 Task: Open Card Public Speaking Event Performance Review in Board Diversity and Inclusion Employee Resource Group Recruitment and Onboarding Program Development and Execution to Workspace Influencer Marketing Agencies. and add a team member Softage.2@softage.net, a label Blue, a checklist Event Planning, an attachment from Trello, a color Blue and finally, add a card description 'Research and develop new product feature prioritization process' and a comment 'This task presents an opportunity to demonstrate our analytical and critical thinking skills, assessing information and making informed decisions.'. Add a start date 'Jan 06, 1900' with a due date 'Jan 13, 1900'
Action: Mouse moved to (38, 285)
Screenshot: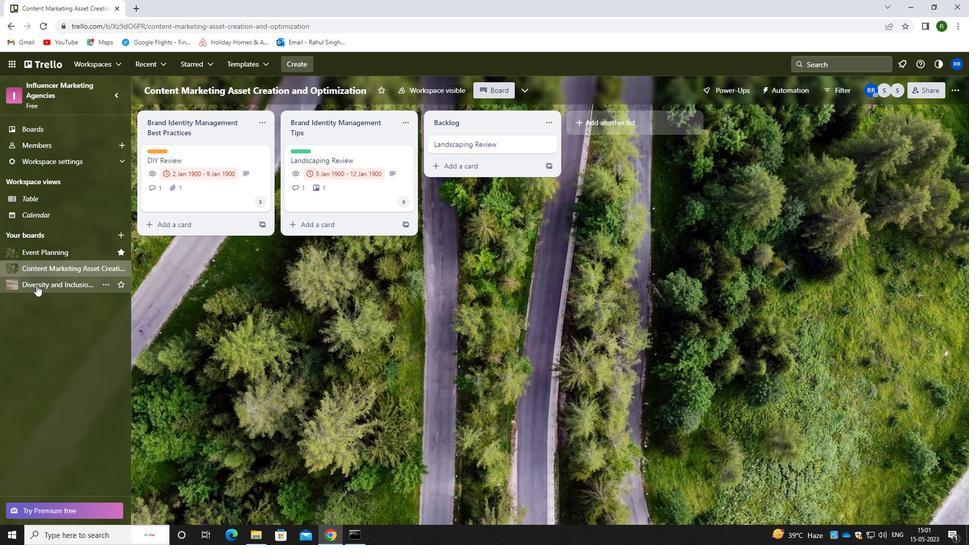 
Action: Mouse pressed left at (38, 285)
Screenshot: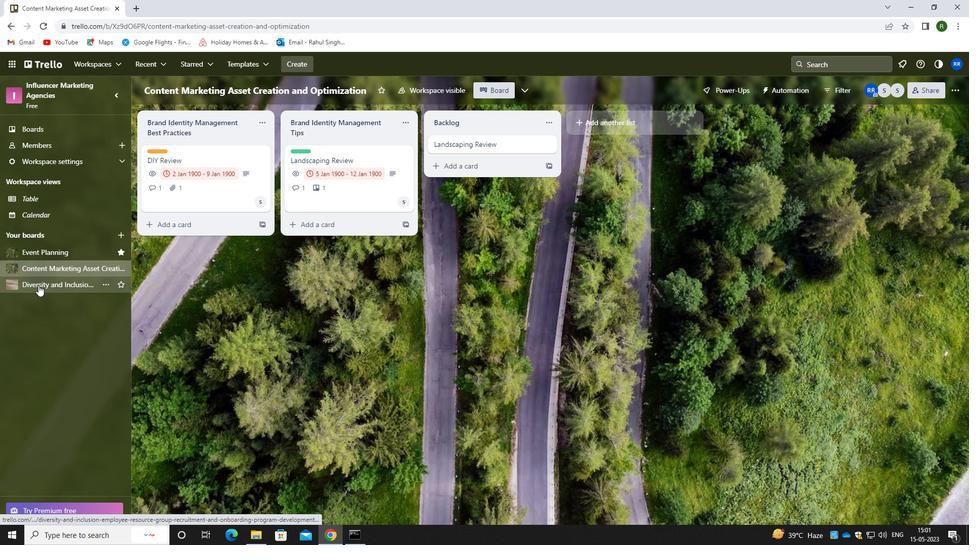 
Action: Mouse moved to (404, 154)
Screenshot: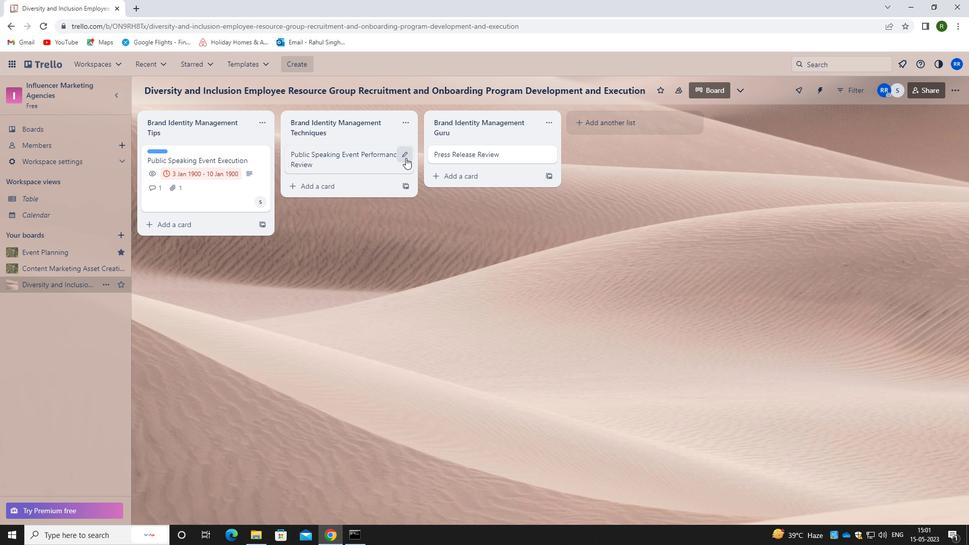 
Action: Mouse pressed left at (404, 154)
Screenshot: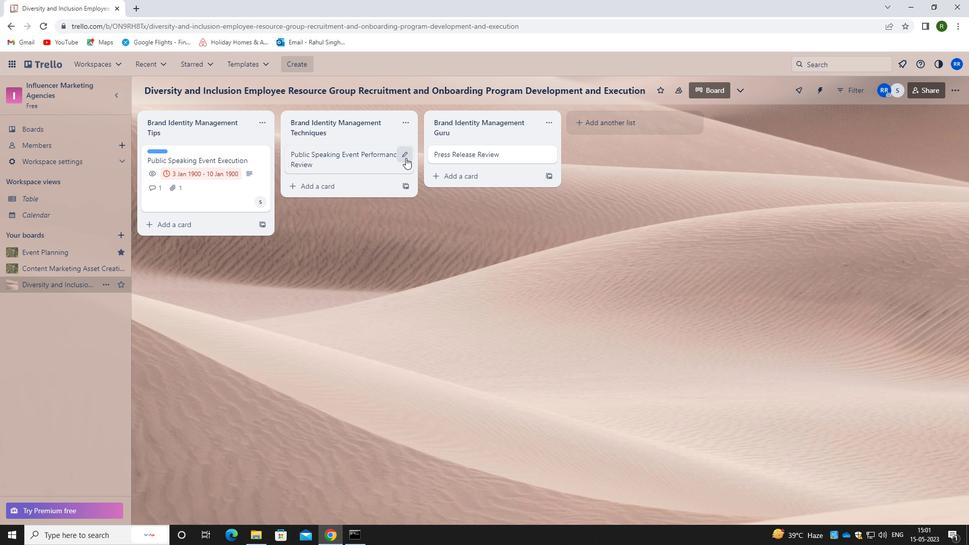 
Action: Mouse moved to (460, 153)
Screenshot: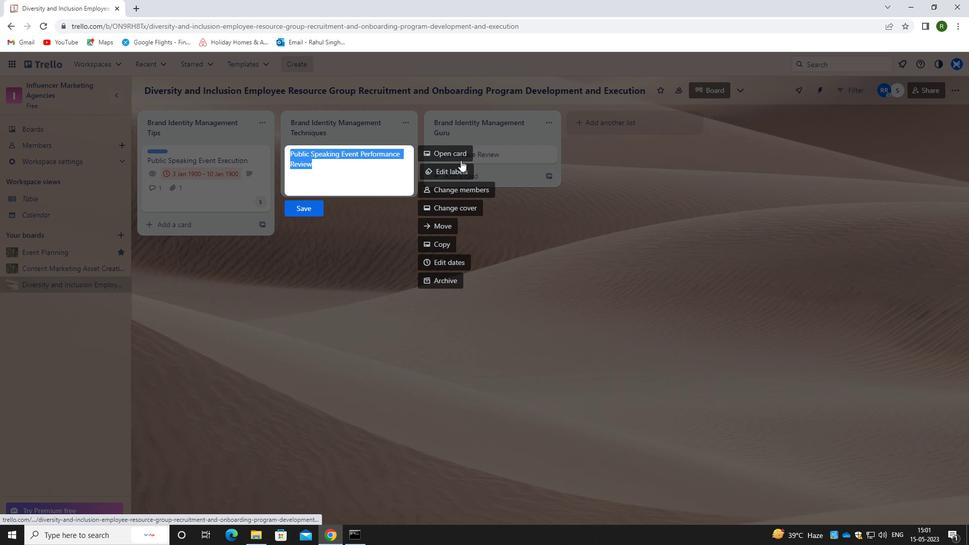 
Action: Mouse pressed left at (460, 153)
Screenshot: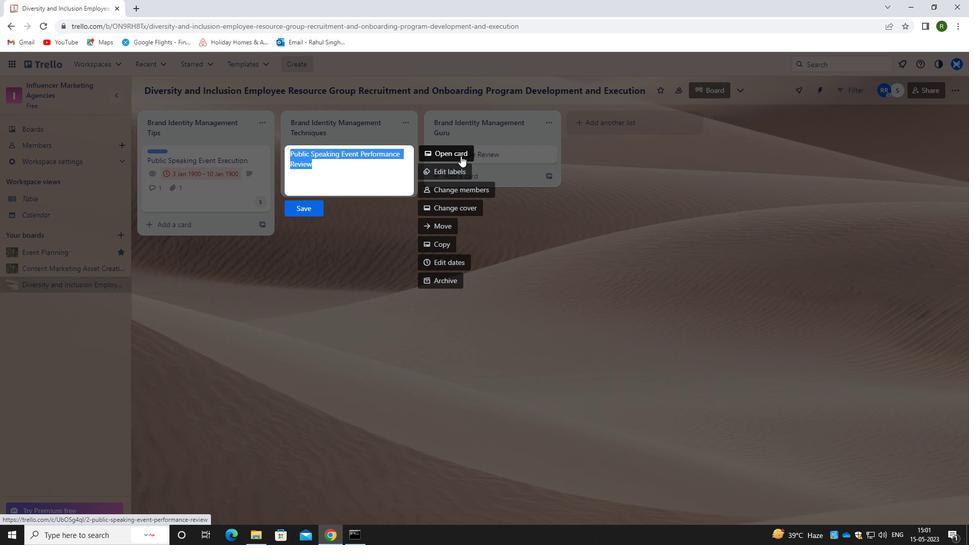 
Action: Mouse moved to (597, 177)
Screenshot: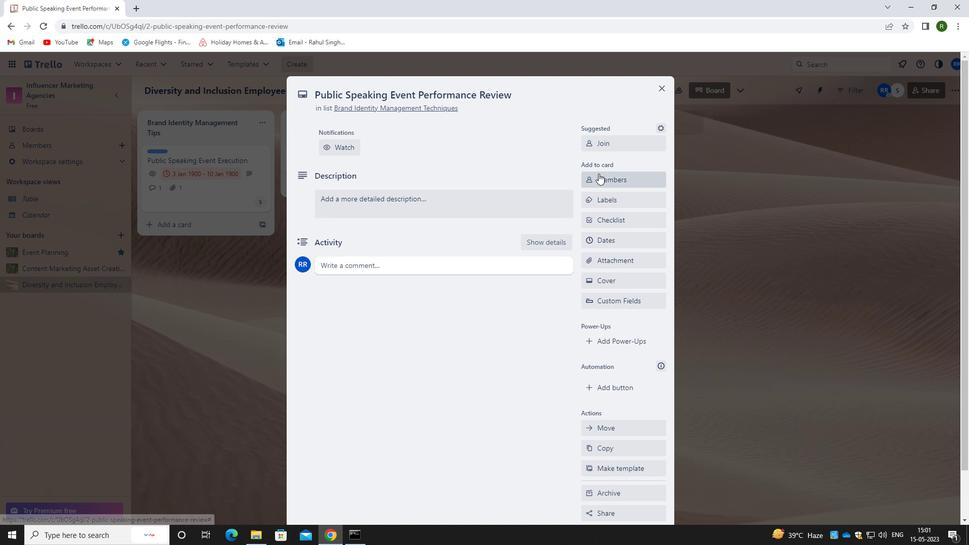 
Action: Mouse pressed left at (597, 177)
Screenshot: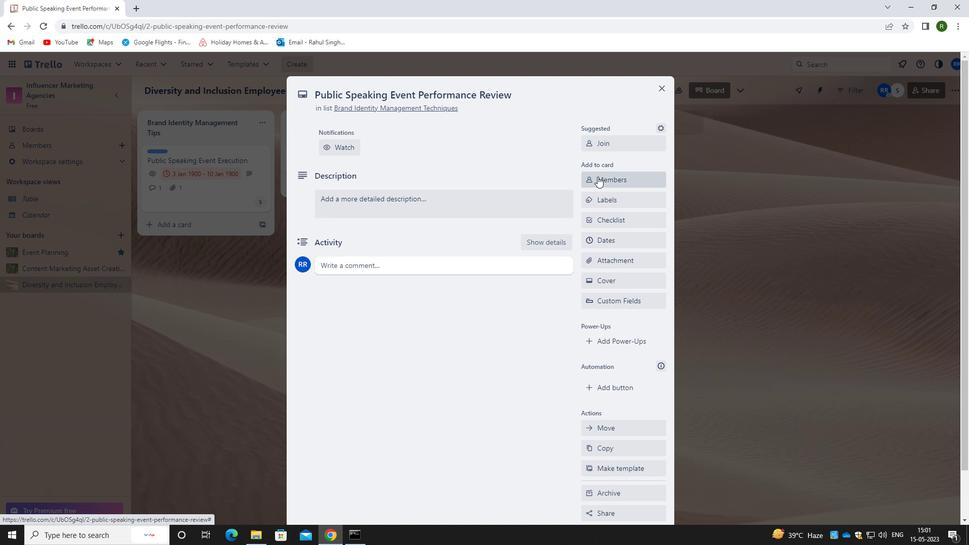 
Action: Mouse moved to (598, 190)
Screenshot: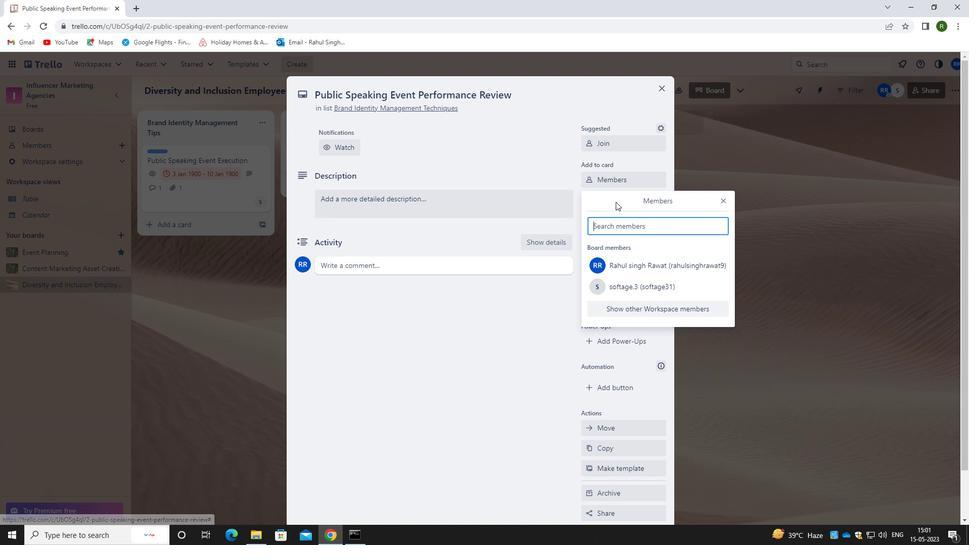 
Action: Key pressed <Key.caps_lock>s<Key.caps_lock>oftage.2<Key.shift>@SOFTAGE,<Key.backspace>.MET<Key.backspace><Key.backspace><Key.backspace>NET
Screenshot: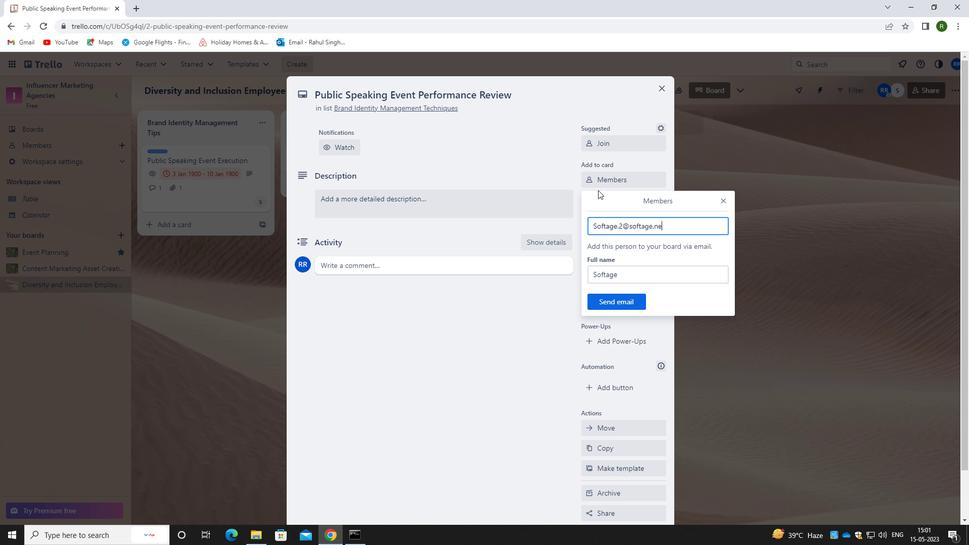 
Action: Mouse moved to (623, 298)
Screenshot: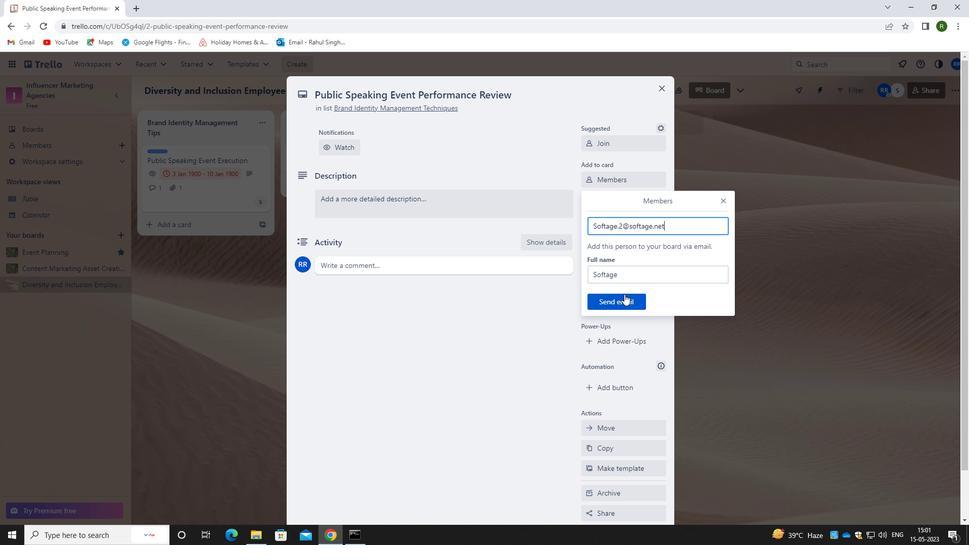 
Action: Mouse pressed left at (623, 298)
Screenshot: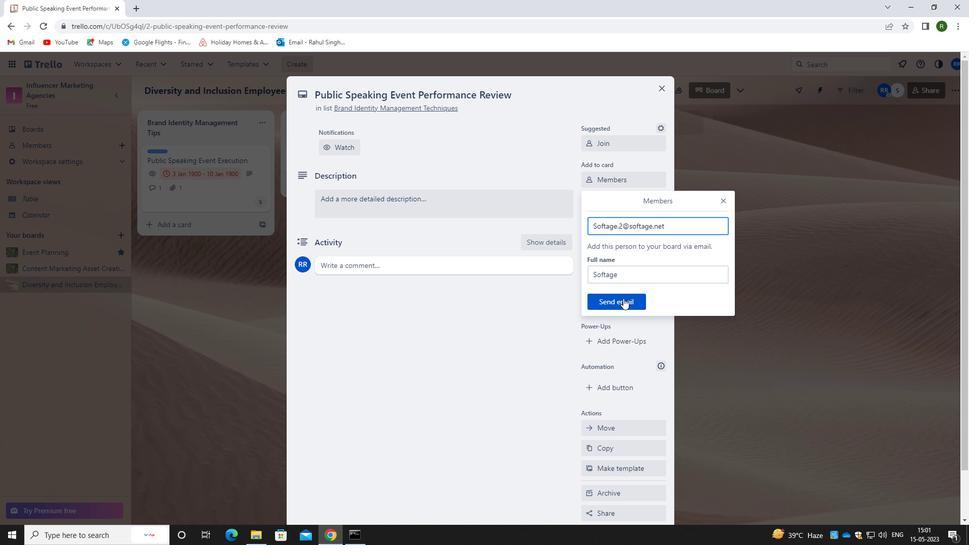 
Action: Mouse moved to (604, 200)
Screenshot: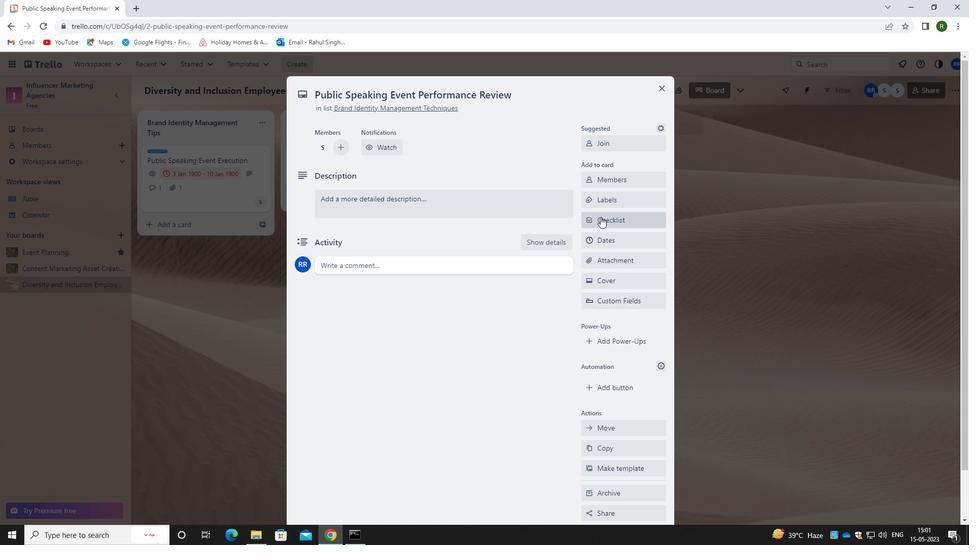 
Action: Mouse pressed left at (604, 200)
Screenshot: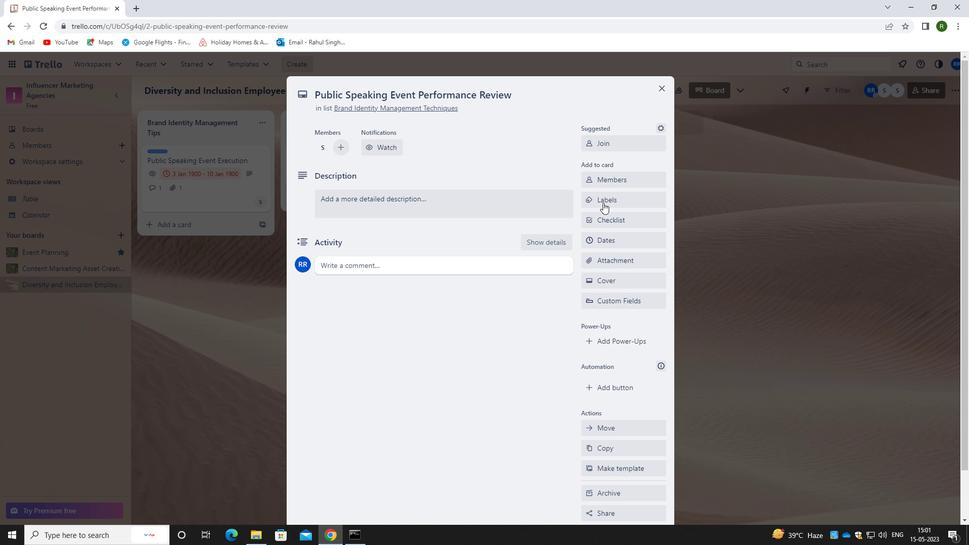 
Action: Mouse moved to (628, 242)
Screenshot: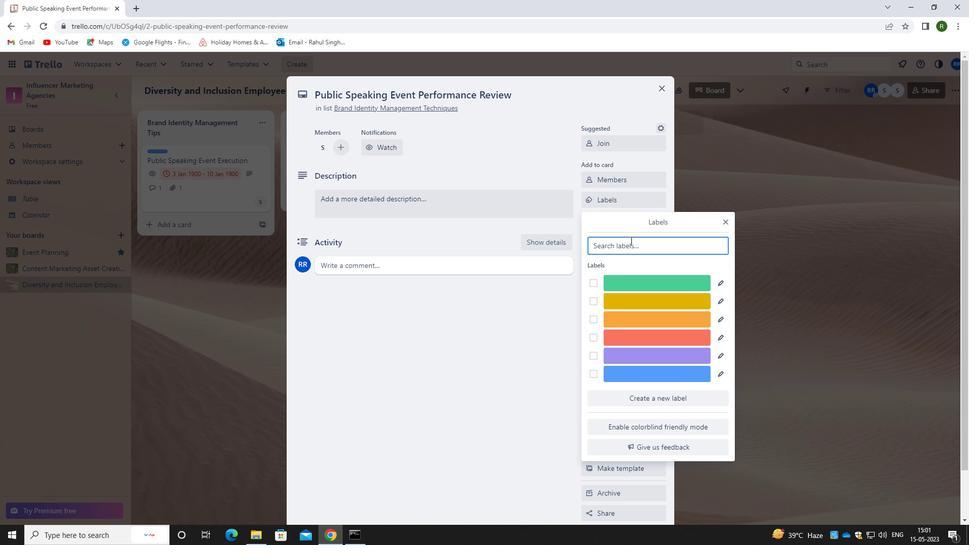 
Action: Key pressed BLUE
Screenshot: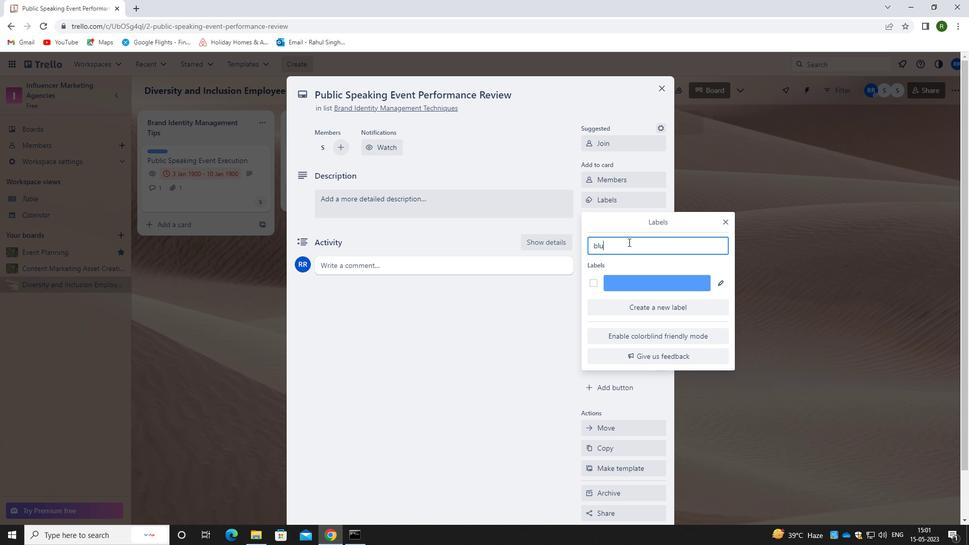 
Action: Mouse moved to (593, 282)
Screenshot: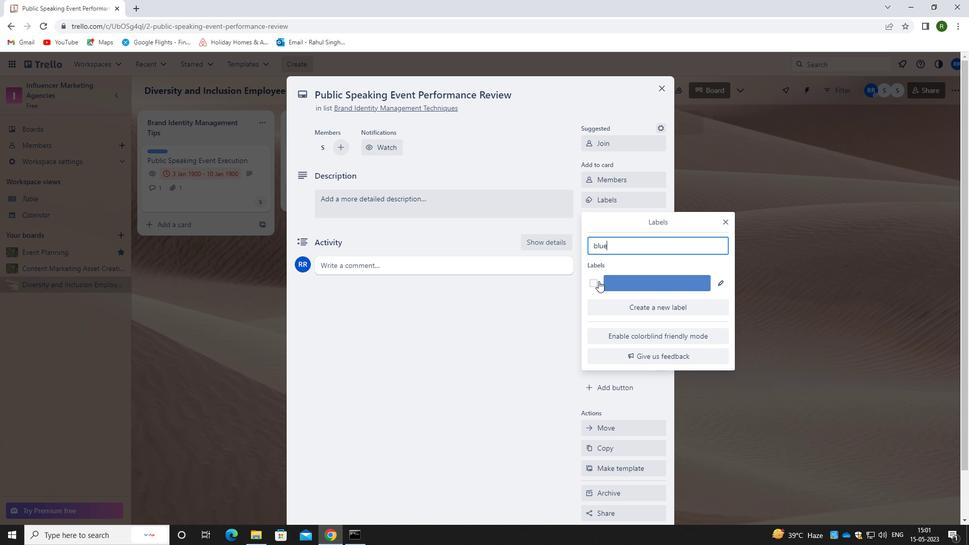 
Action: Mouse pressed left at (593, 282)
Screenshot: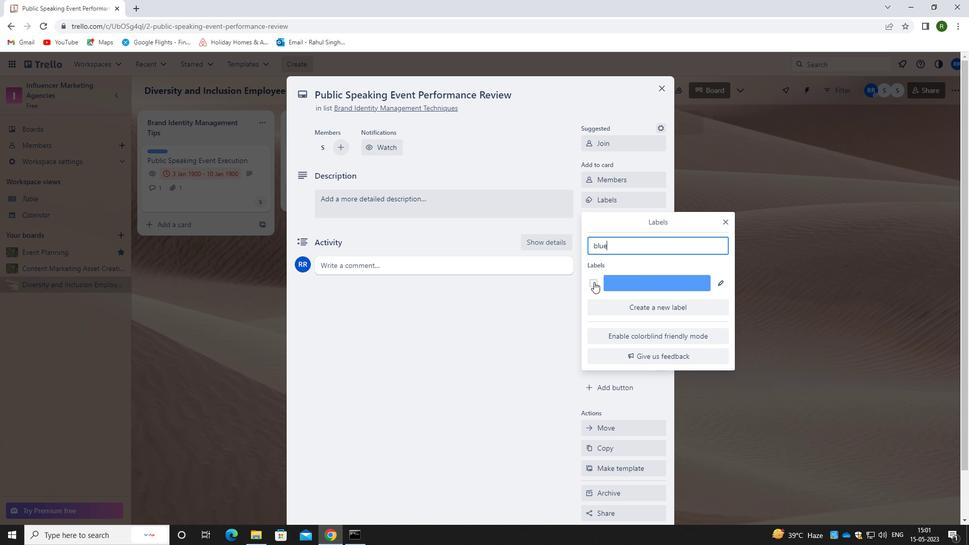 
Action: Mouse moved to (558, 307)
Screenshot: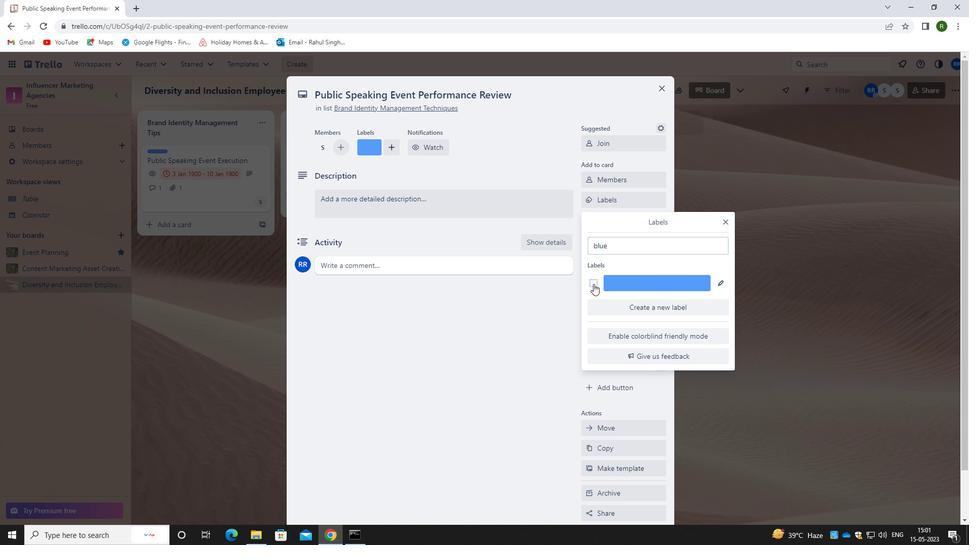 
Action: Mouse pressed left at (558, 307)
Screenshot: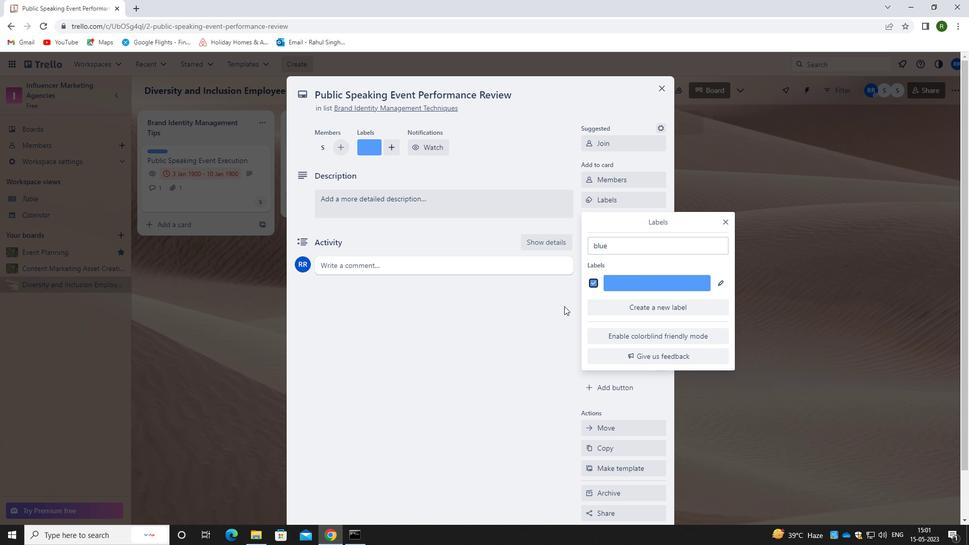 
Action: Mouse moved to (615, 224)
Screenshot: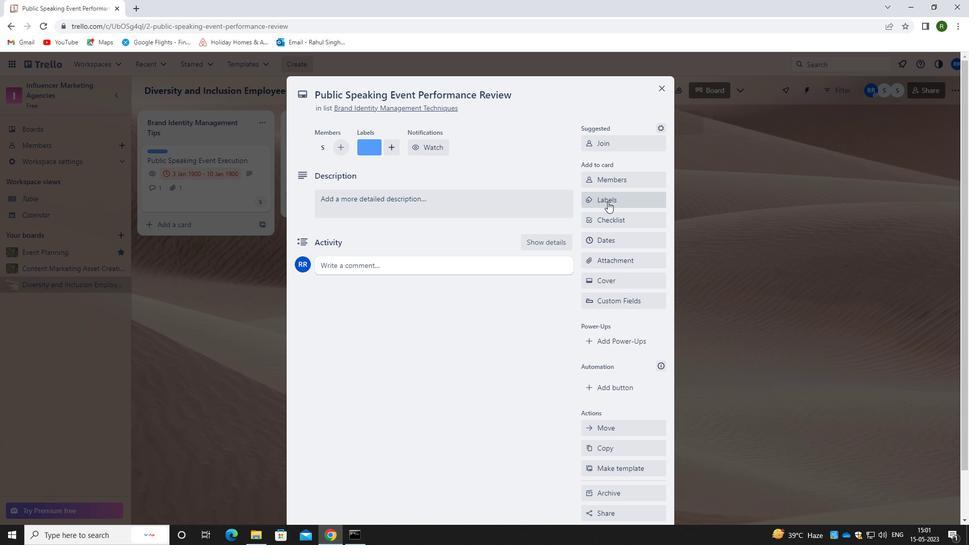 
Action: Mouse pressed left at (615, 224)
Screenshot: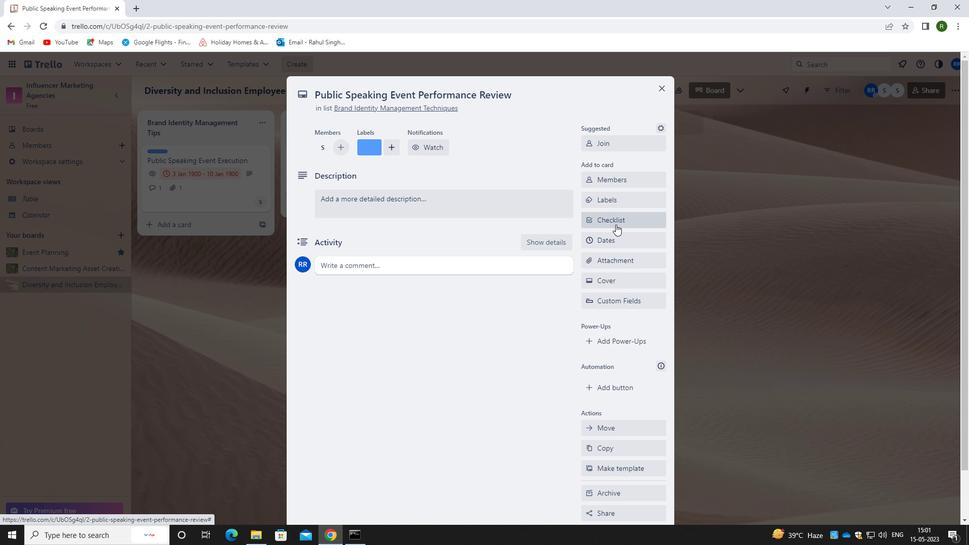 
Action: Key pressed <Key.shift><Key.shift><Key.shift>EVENT<Key.space><Key.shift><Key.shift><Key.shift><Key.shift><Key.shift>PLANNING
Screenshot: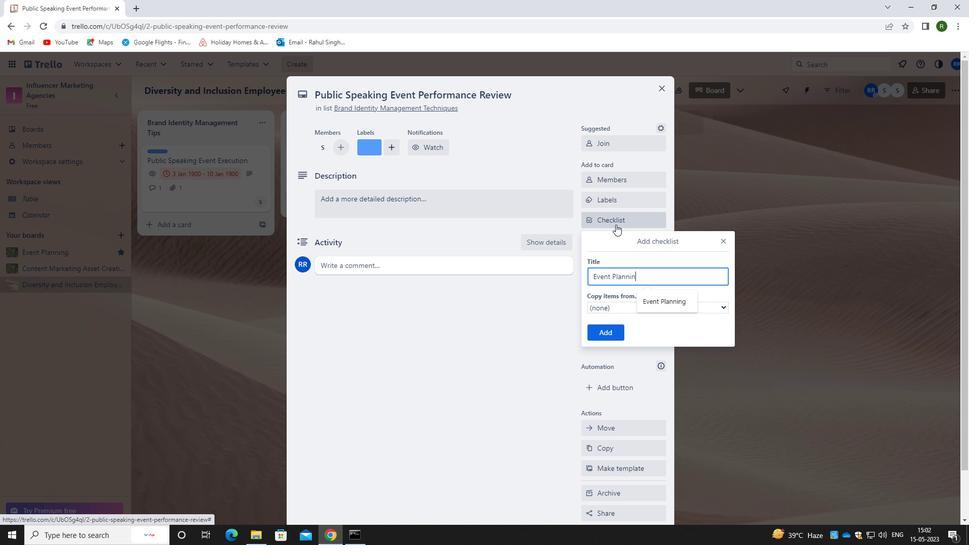 
Action: Mouse moved to (610, 335)
Screenshot: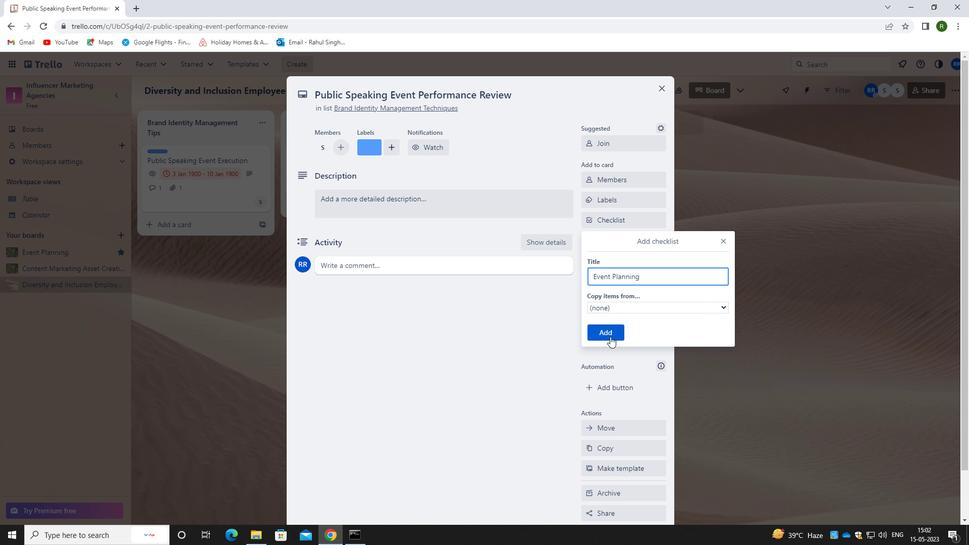 
Action: Mouse pressed left at (610, 335)
Screenshot: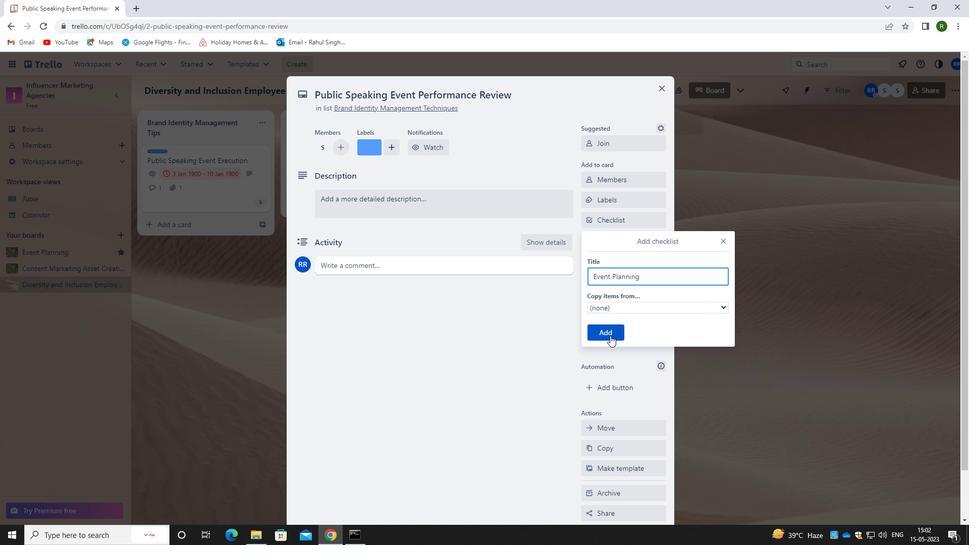
Action: Mouse moved to (620, 261)
Screenshot: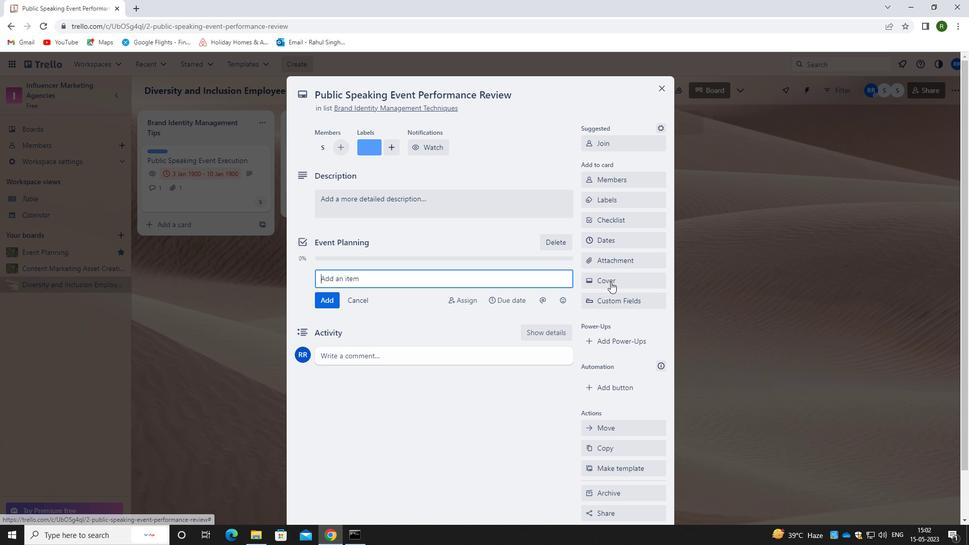
Action: Mouse pressed left at (620, 261)
Screenshot: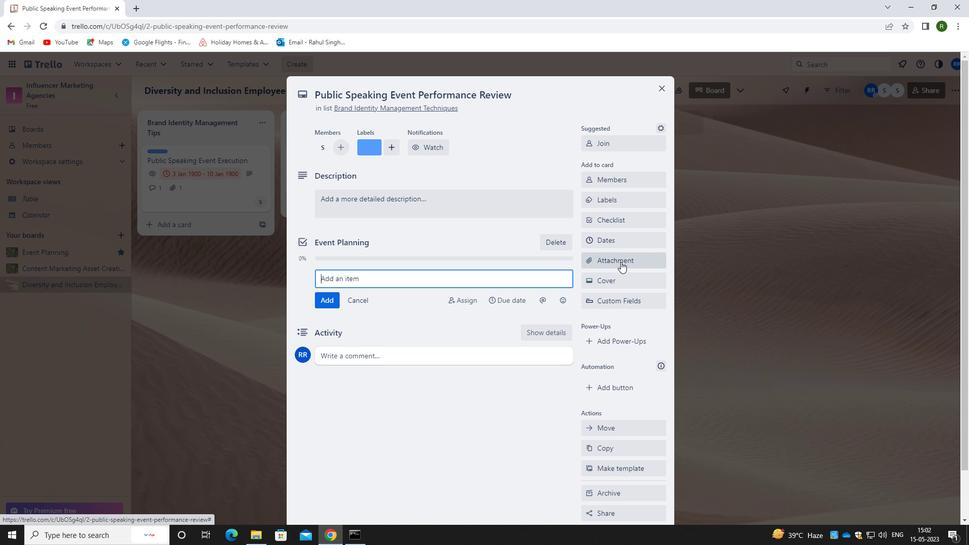 
Action: Mouse moved to (607, 322)
Screenshot: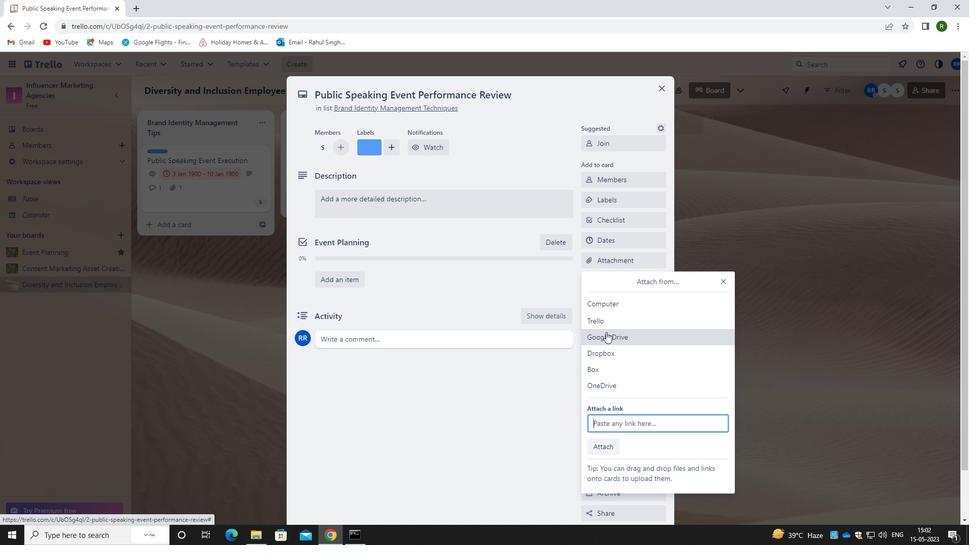 
Action: Mouse pressed left at (607, 322)
Screenshot: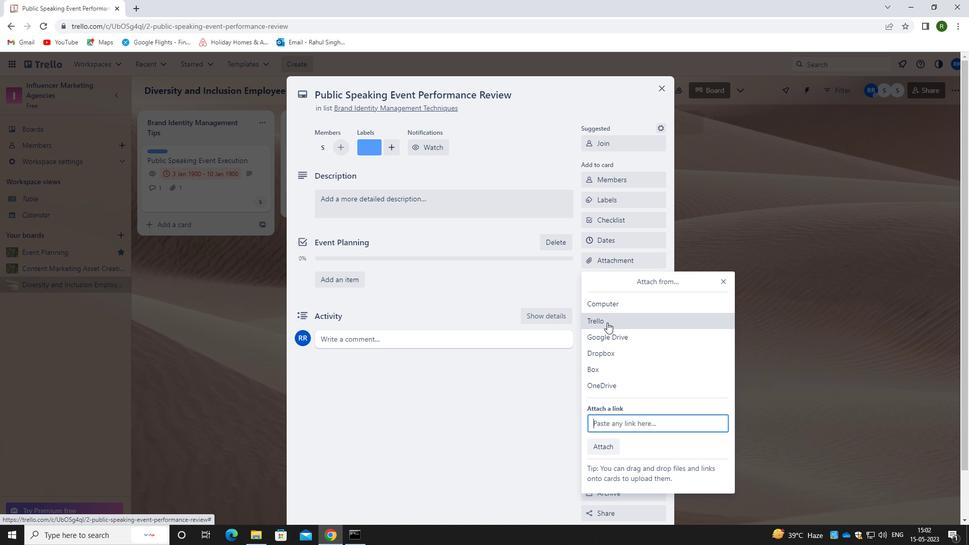 
Action: Mouse moved to (627, 326)
Screenshot: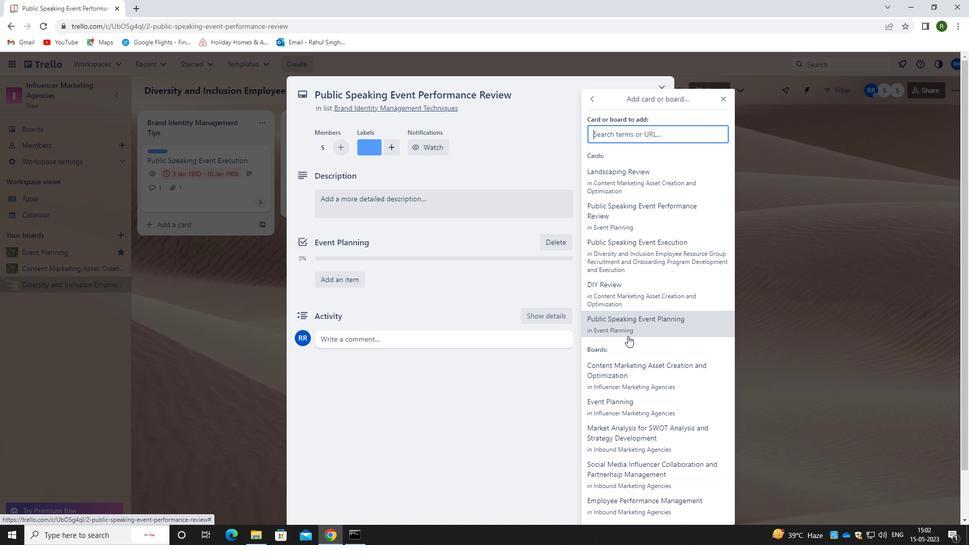 
Action: Mouse pressed left at (627, 326)
Screenshot: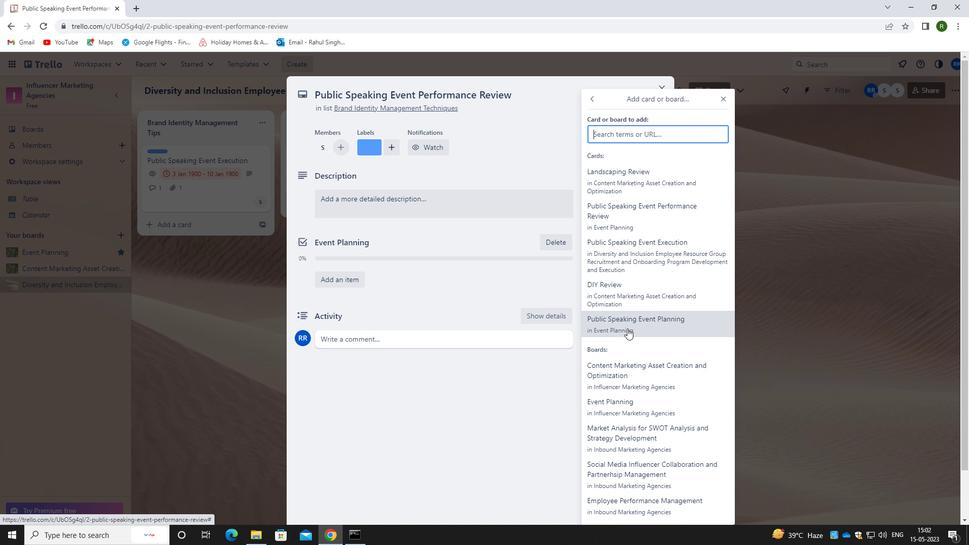 
Action: Mouse moved to (405, 209)
Screenshot: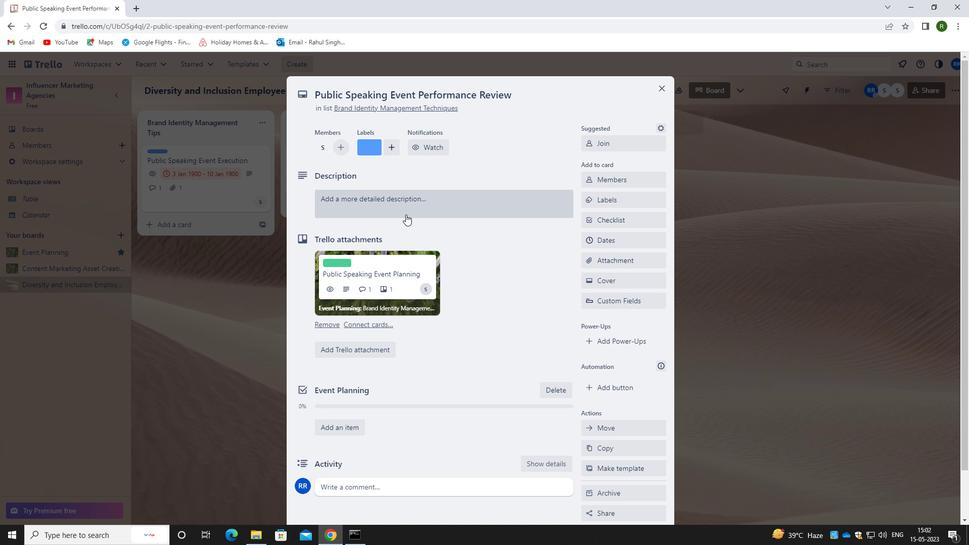 
Action: Mouse pressed left at (405, 209)
Screenshot: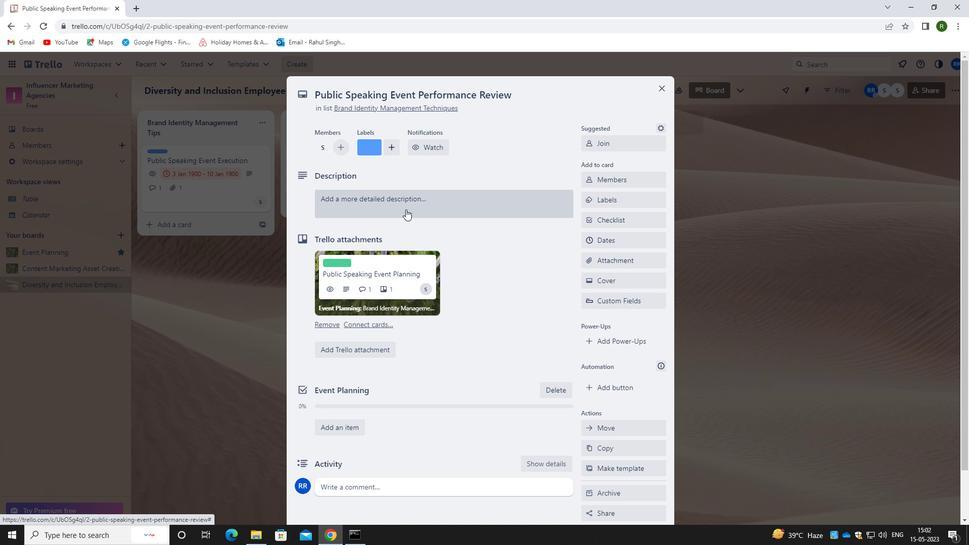 
Action: Mouse moved to (411, 251)
Screenshot: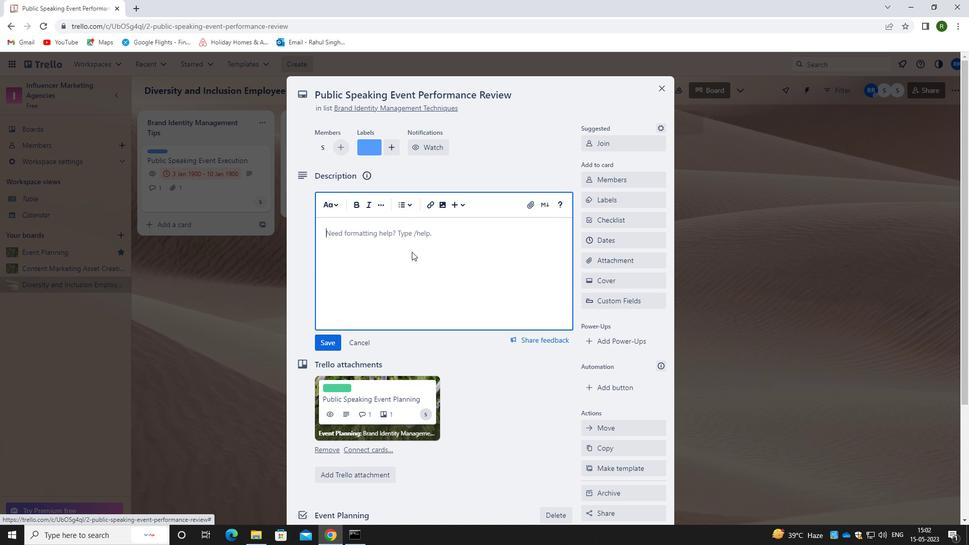 
Action: Mouse pressed left at (411, 251)
Screenshot: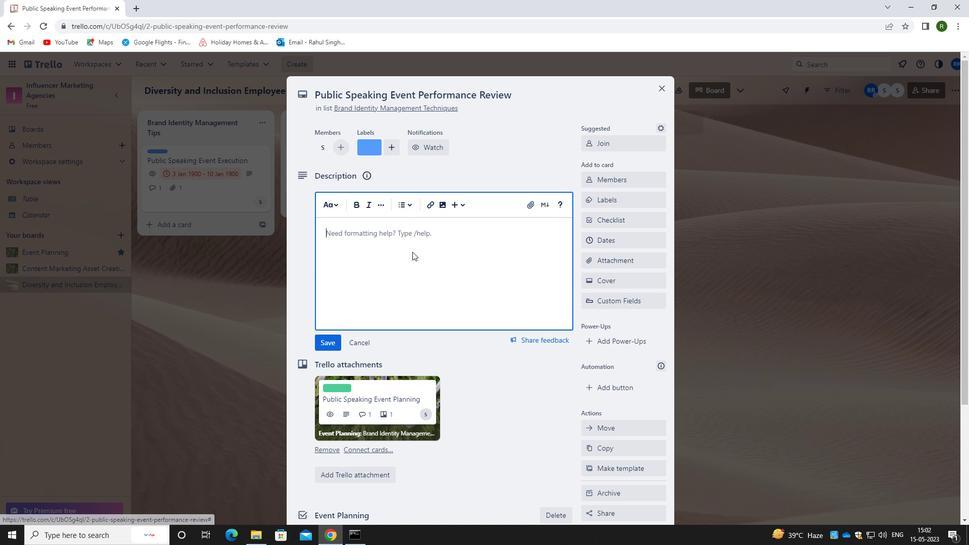 
Action: Key pressed <Key.caps_lock>R<Key.caps_lock>ESEARCH<Key.space>AND<Key.space>DEVELP<Key.backspace>OP<Key.space>NEW<Key.space>PRODUCT<Key.space>FEATURE<Key.space>PRIOU<Key.backspace><Key.backspace>ORITIZATION<Key.space>PROCESS.
Screenshot: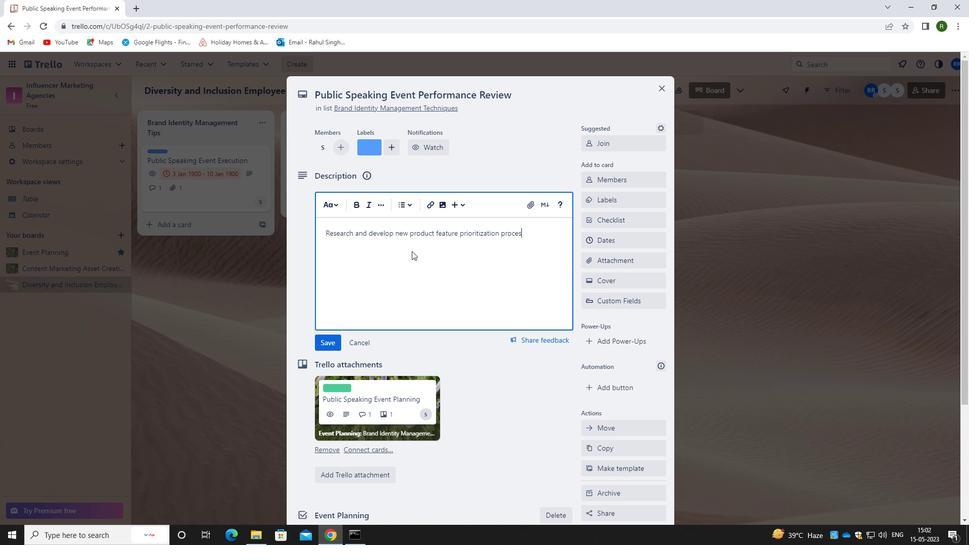 
Action: Mouse moved to (326, 343)
Screenshot: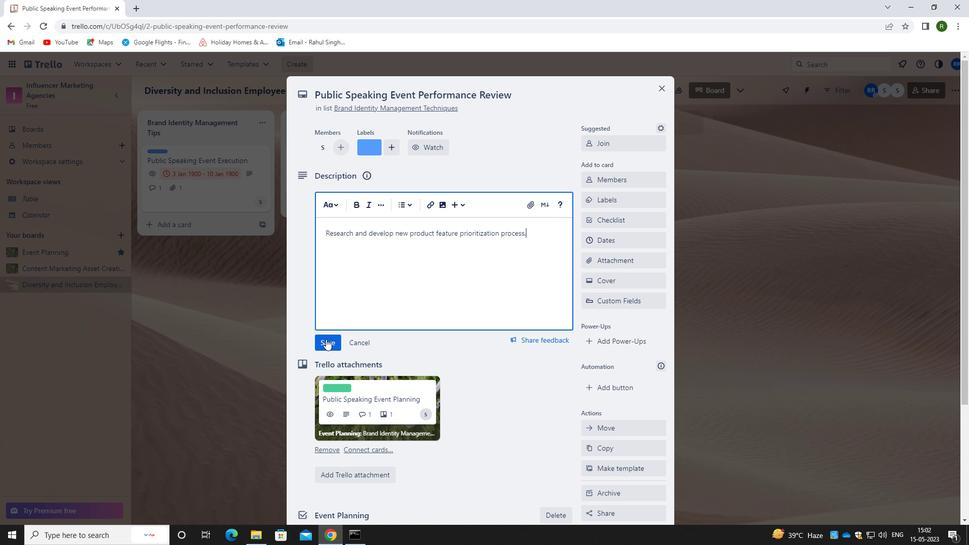
Action: Mouse pressed left at (326, 343)
Screenshot: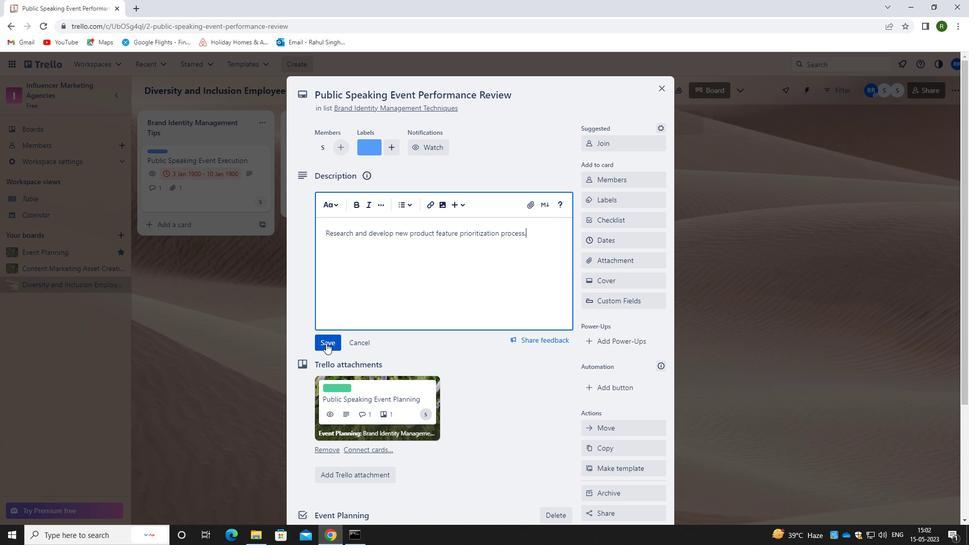
Action: Mouse moved to (378, 318)
Screenshot: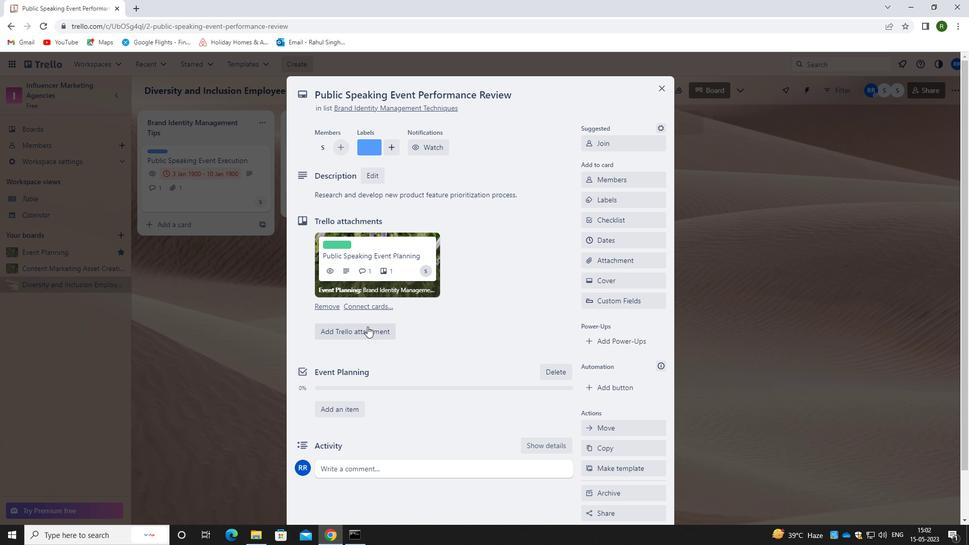 
Action: Mouse scrolled (378, 318) with delta (0, 0)
Screenshot: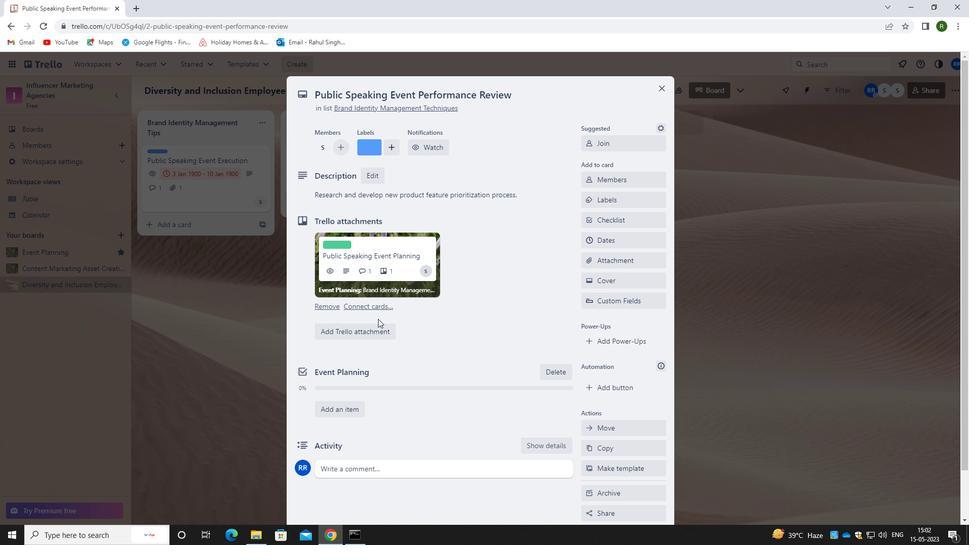 
Action: Mouse scrolled (378, 318) with delta (0, 0)
Screenshot: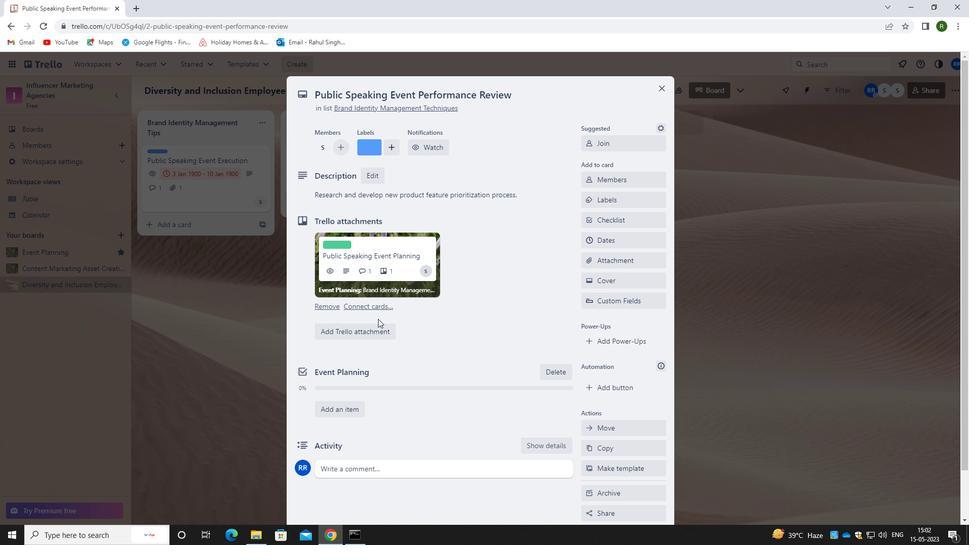 
Action: Mouse moved to (365, 410)
Screenshot: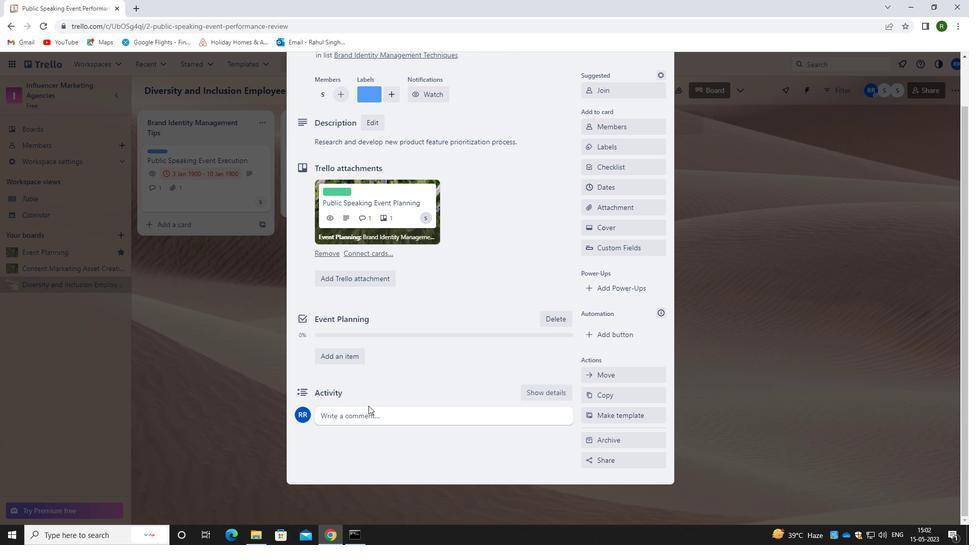 
Action: Mouse pressed left at (365, 410)
Screenshot: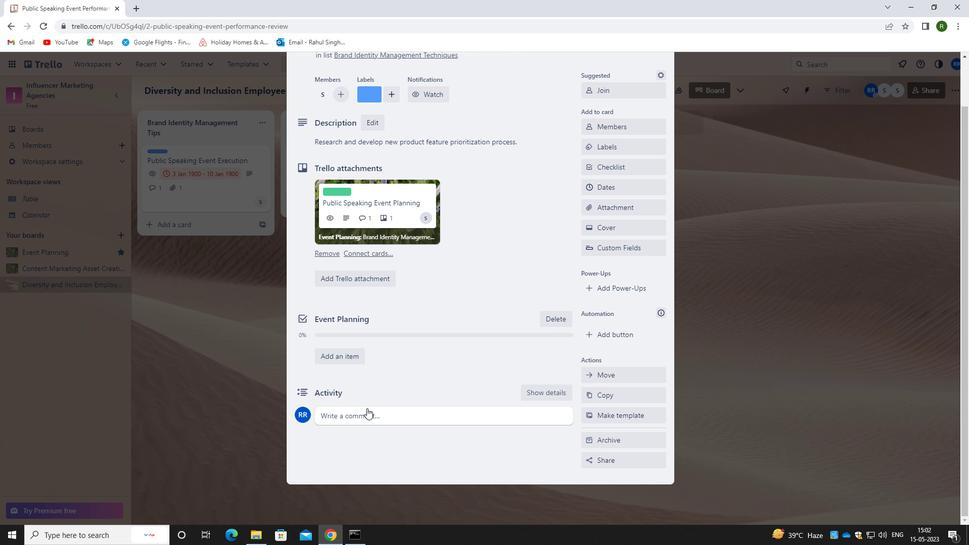 
Action: Mouse moved to (358, 444)
Screenshot: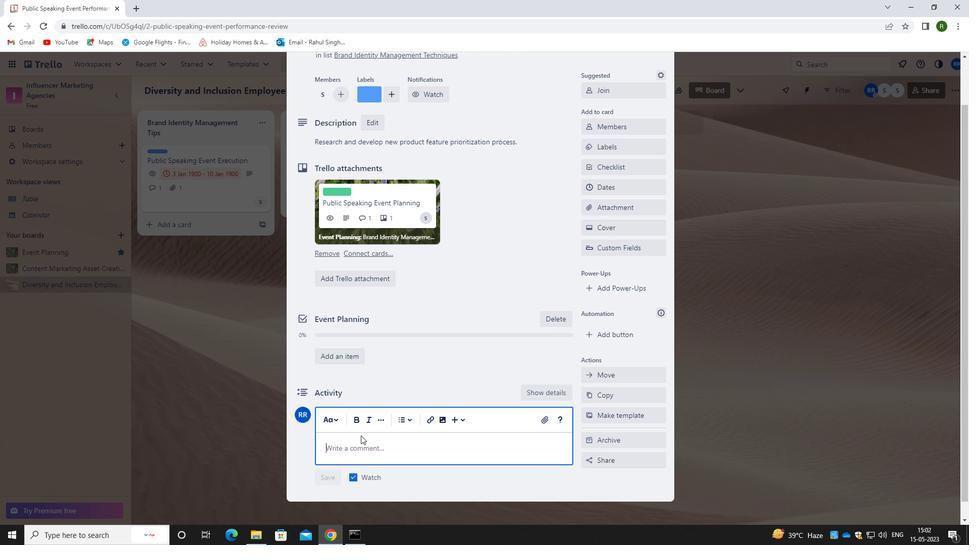 
Action: Mouse pressed left at (358, 444)
Screenshot: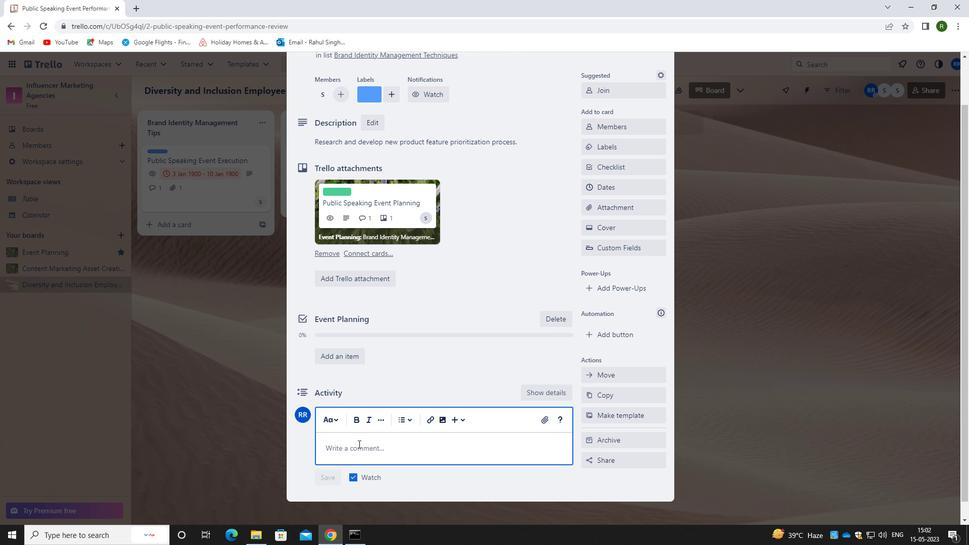 
Action: Key pressed <Key.caps_lock>T<Key.caps_lock>HIS<Key.space>TASK<Key.space>REQ<Key.backspace><Key.backspace><Key.backspace>PRESENTS<Key.space>AN<Key.space>OPPORTUNITY<Key.space>TO<Key.space>DEMI<Key.backspace>ONSTRATE<Key.space>OUR<Key.space>ANALYTICAL<Key.space>AND<Key.space>CRITICAL<Key.space>THINKING<Key.space>SKILLS,<Key.space>ASSESSING<Key.space>INFORMATION<Key.space>AND<Key.space>MAKING<Key.space>INFORMED<Key.space>DECISIONS.
Screenshot: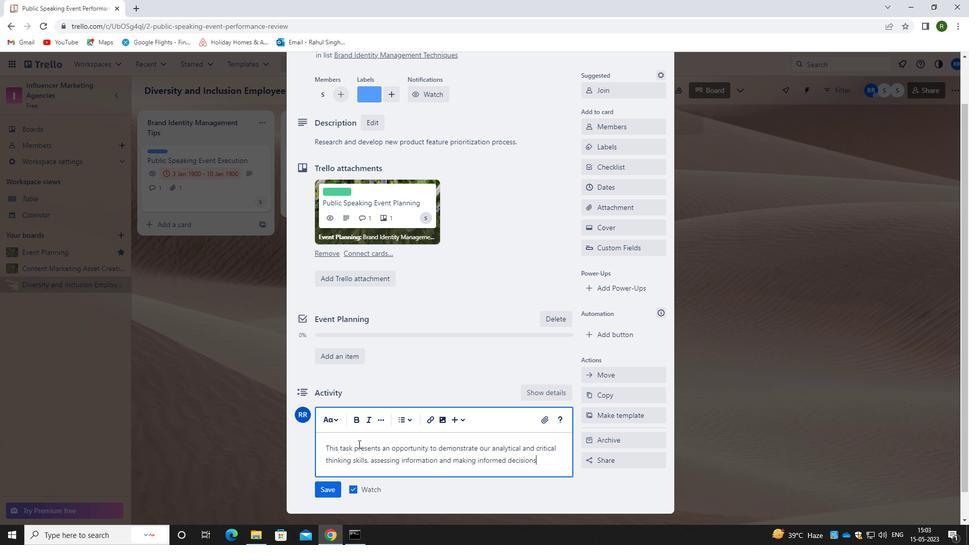 
Action: Mouse moved to (329, 496)
Screenshot: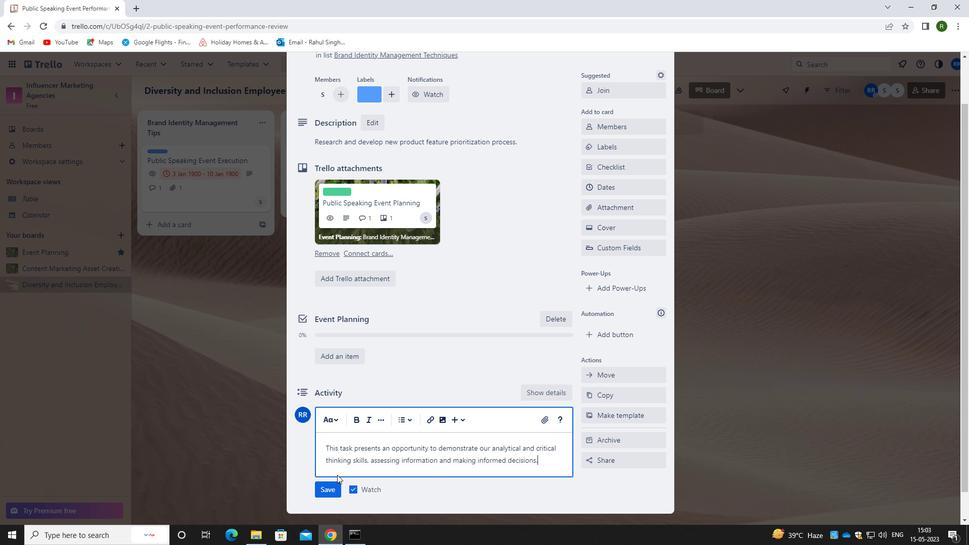 
Action: Mouse pressed left at (329, 496)
Screenshot: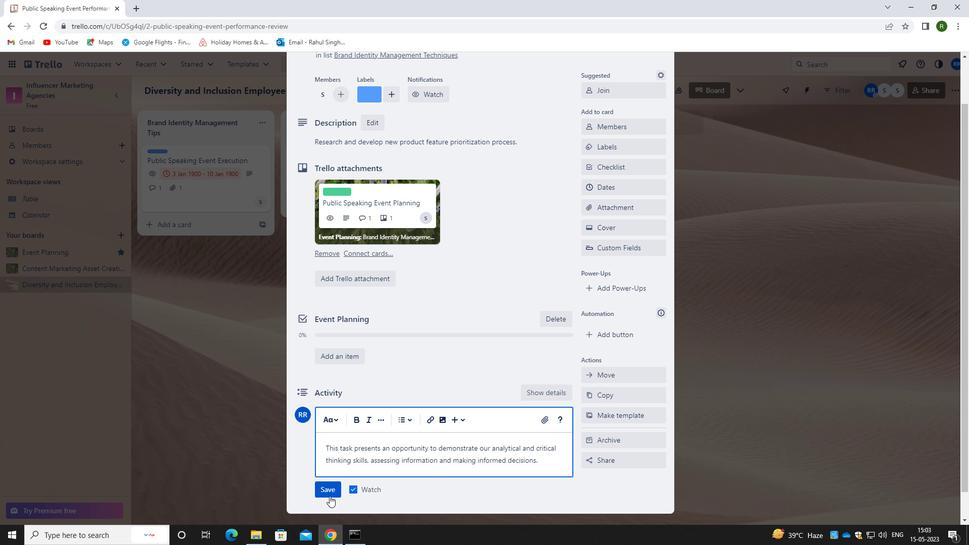 
Action: Mouse moved to (605, 191)
Screenshot: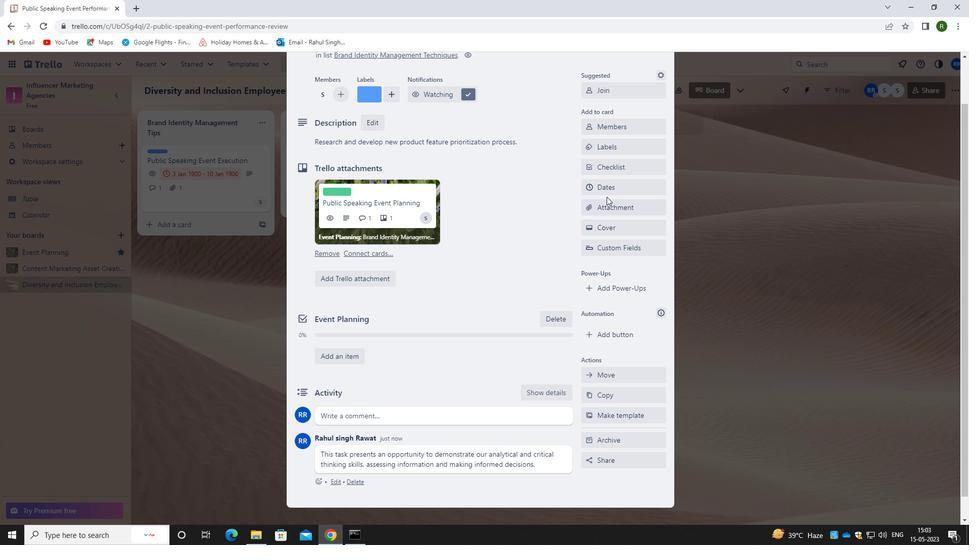 
Action: Mouse pressed left at (605, 191)
Screenshot: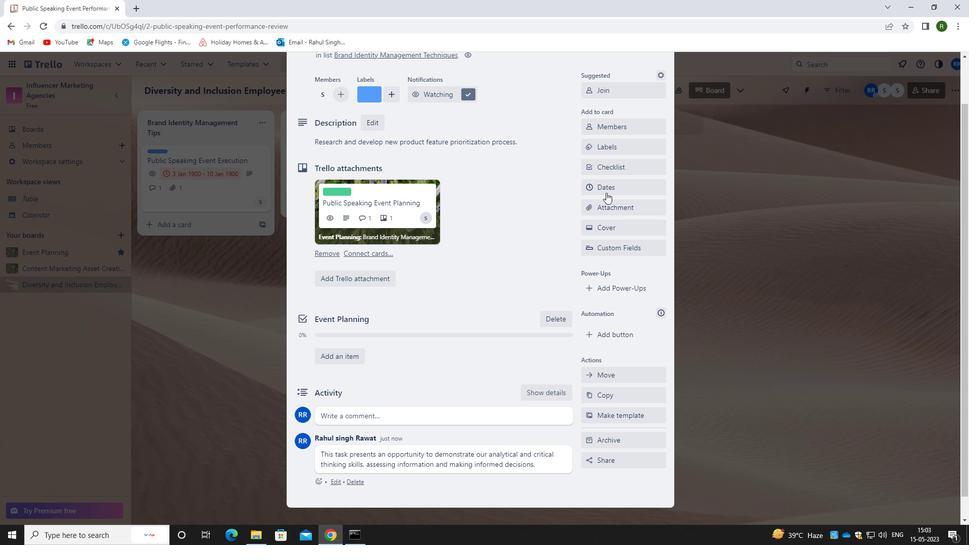 
Action: Mouse moved to (590, 272)
Screenshot: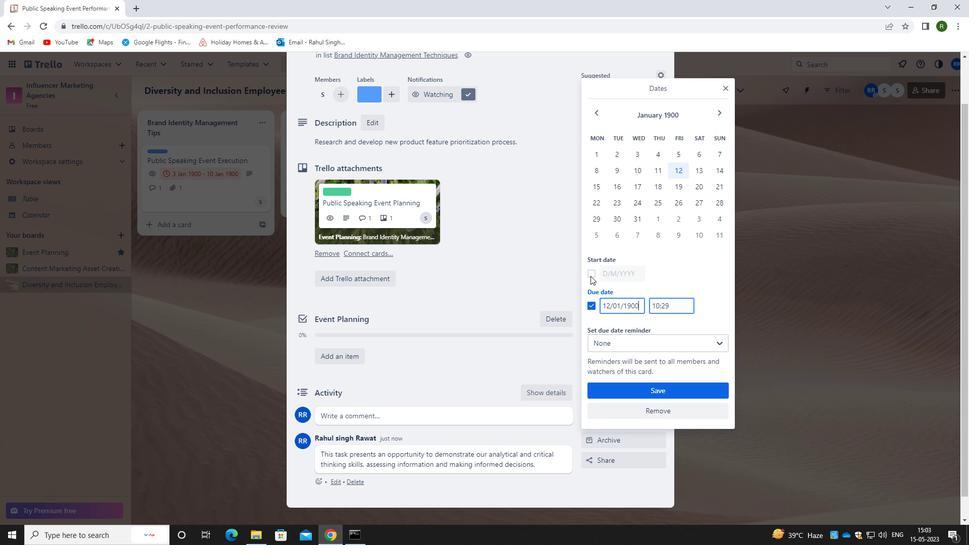 
Action: Mouse pressed left at (590, 272)
Screenshot: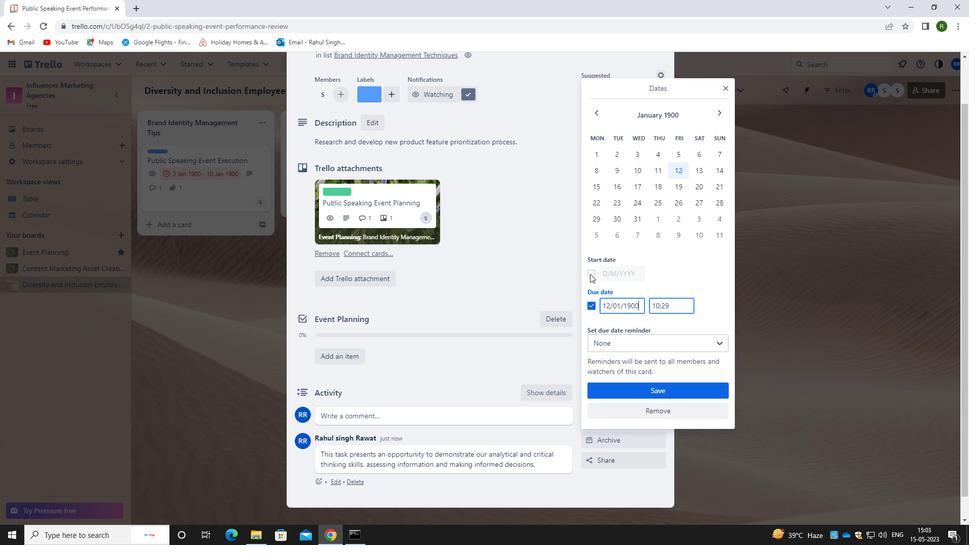 
Action: Mouse moved to (642, 271)
Screenshot: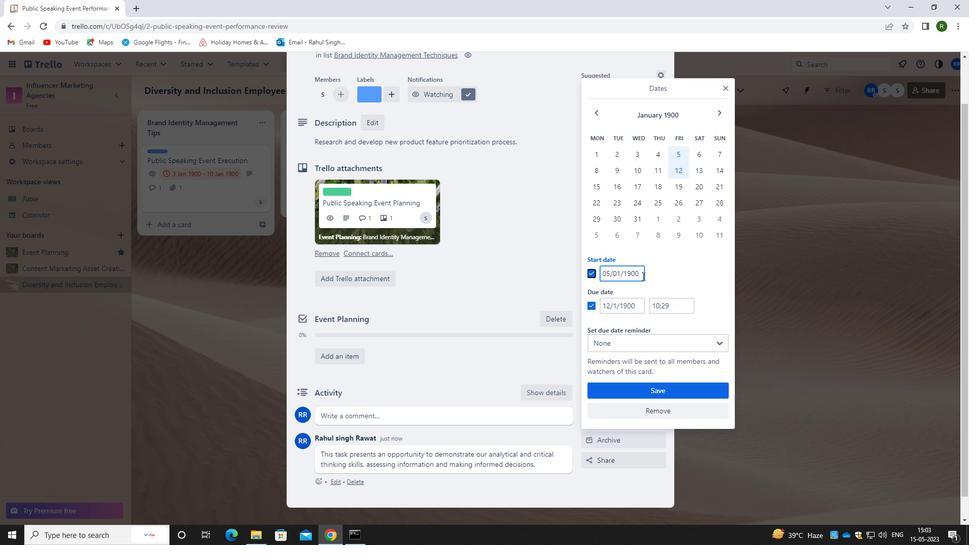 
Action: Mouse pressed left at (642, 271)
Screenshot: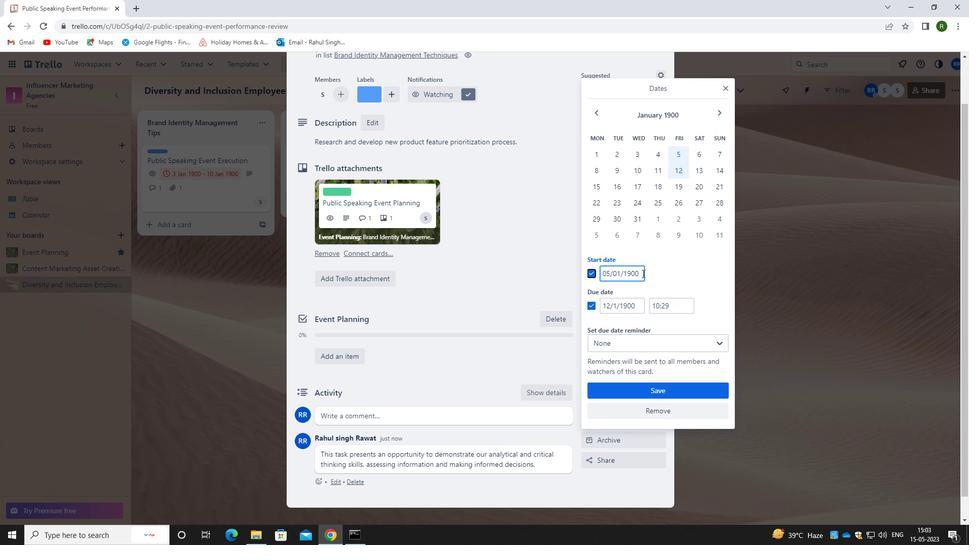 
Action: Mouse moved to (593, 277)
Screenshot: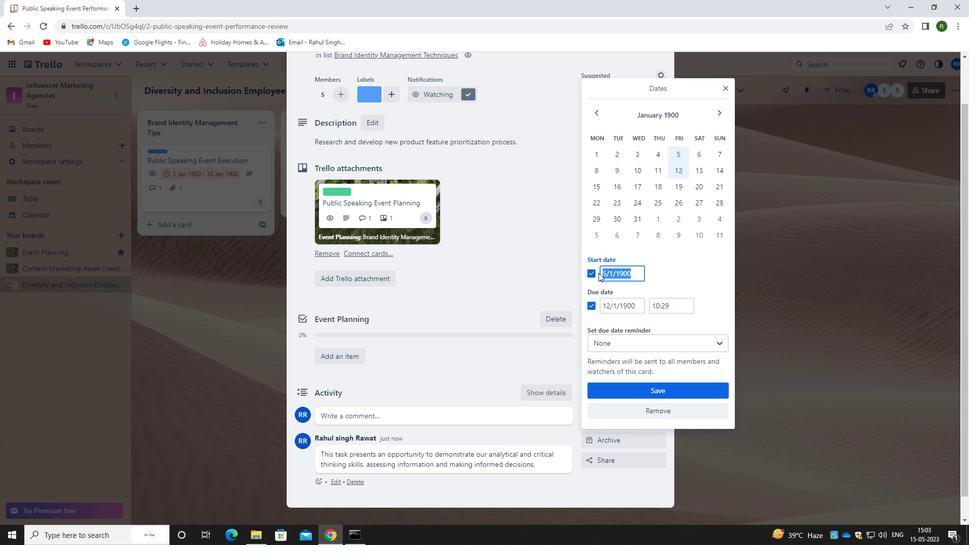 
Action: Key pressed 06/01/1900
Screenshot: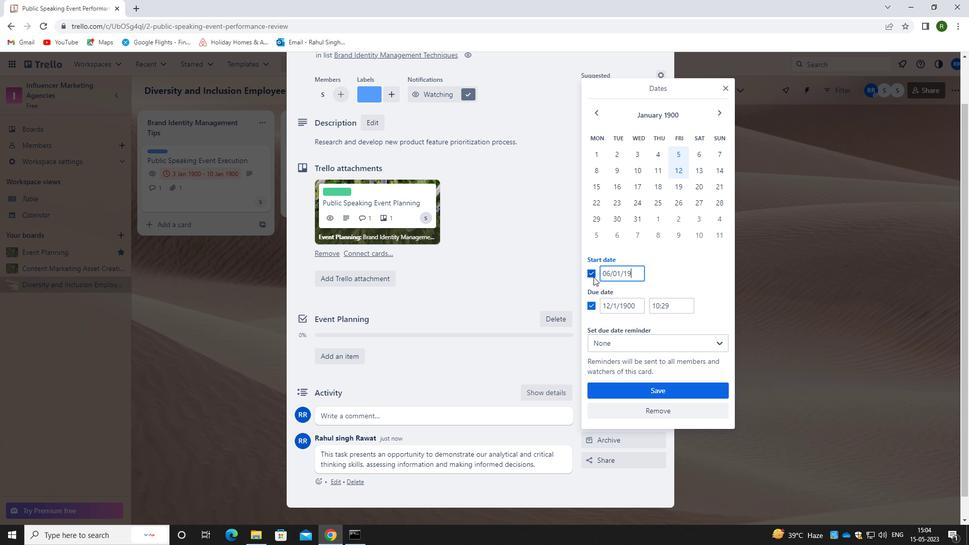 
Action: Mouse moved to (637, 305)
Screenshot: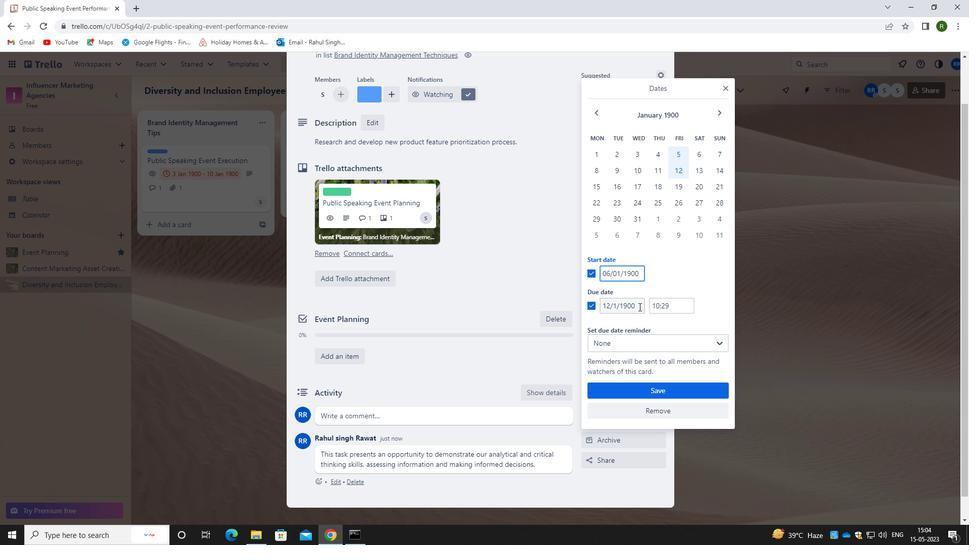 
Action: Mouse pressed left at (637, 305)
Screenshot: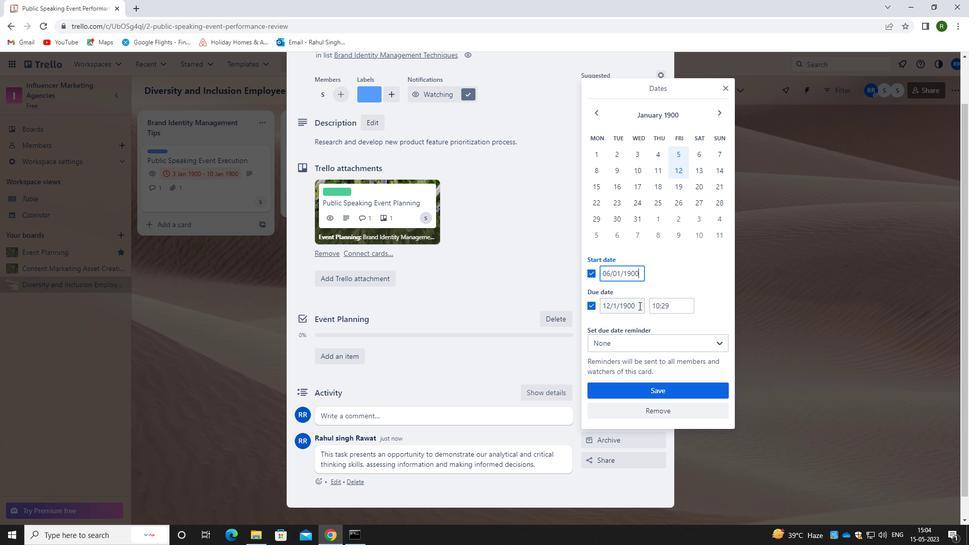 
Action: Mouse moved to (578, 321)
Screenshot: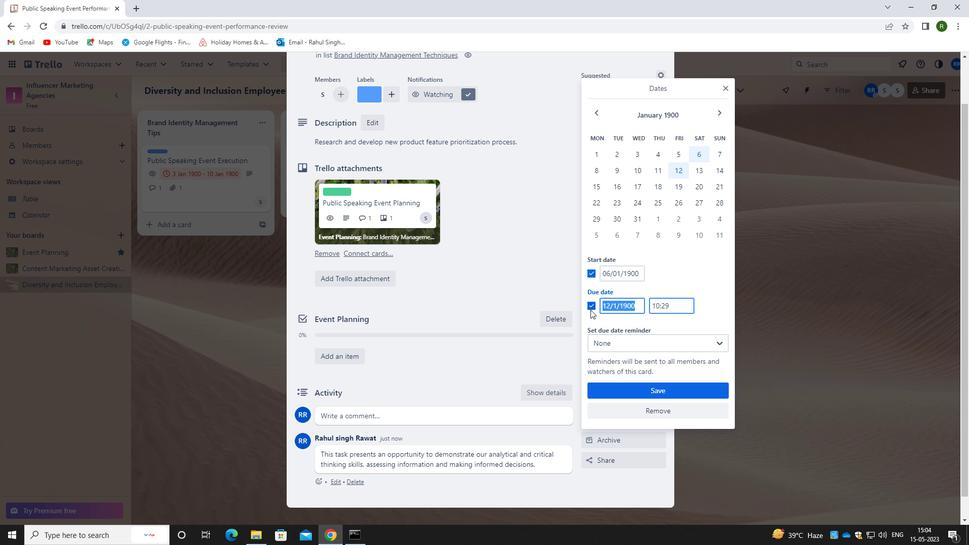 
Action: Key pressed 13/01/1900
Screenshot: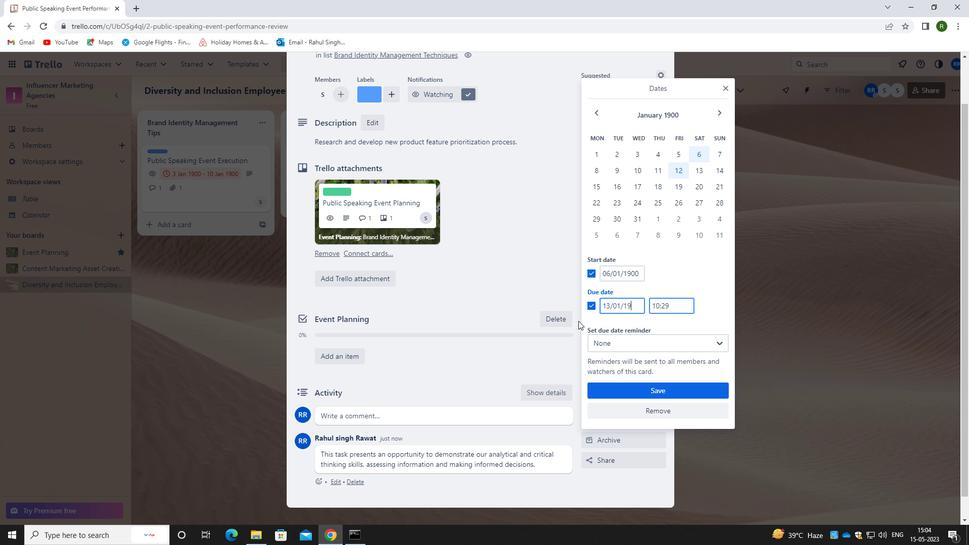
Action: Mouse moved to (633, 395)
Screenshot: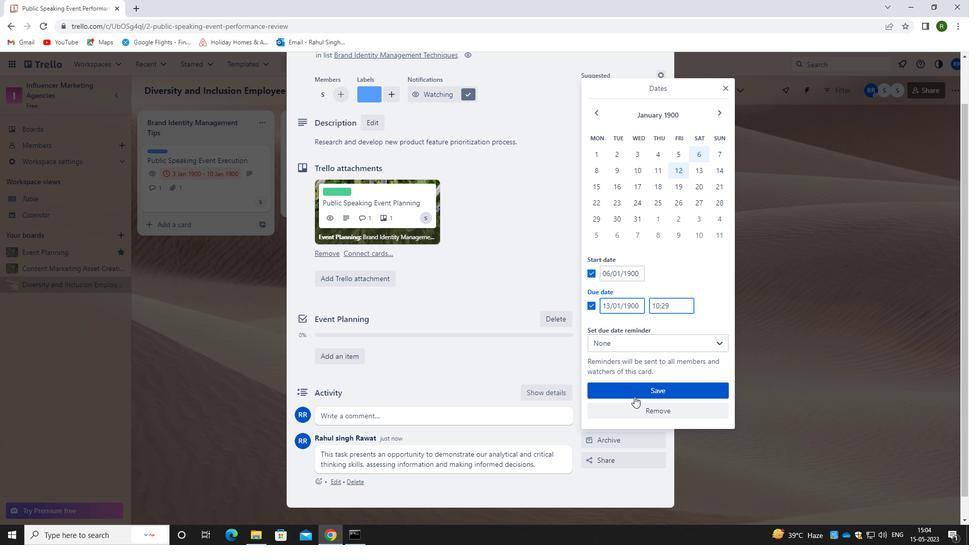 
Action: Mouse pressed left at (633, 395)
Screenshot: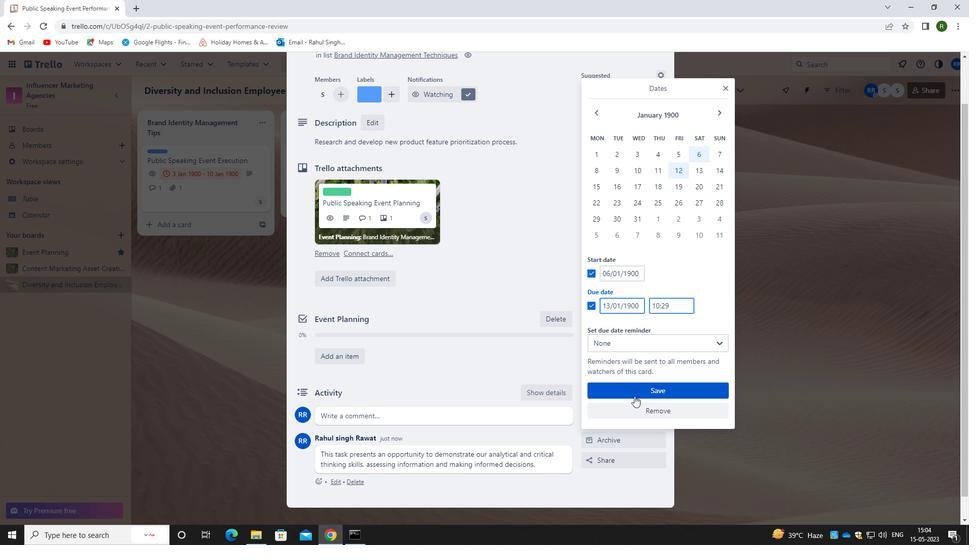 
Action: Mouse moved to (530, 342)
Screenshot: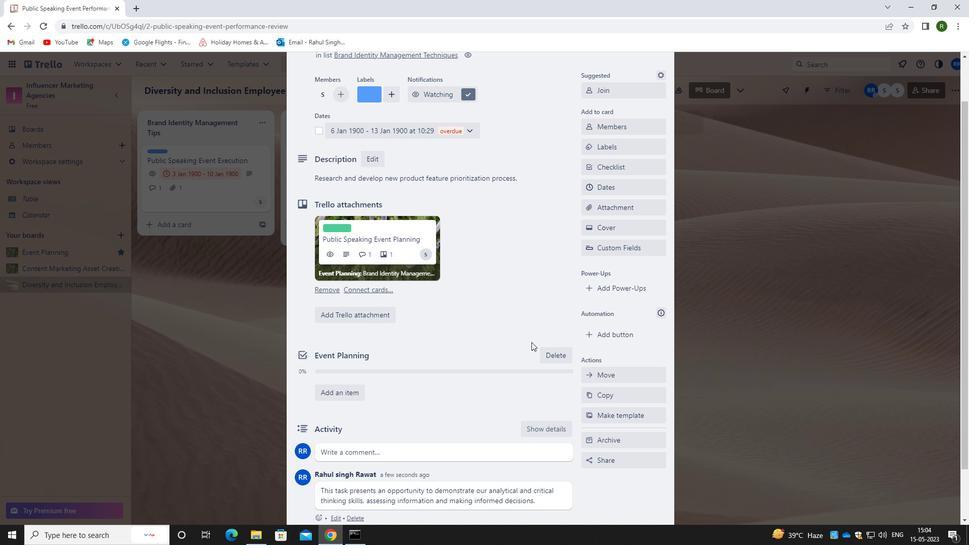 
Action: Mouse scrolled (530, 342) with delta (0, 0)
Screenshot: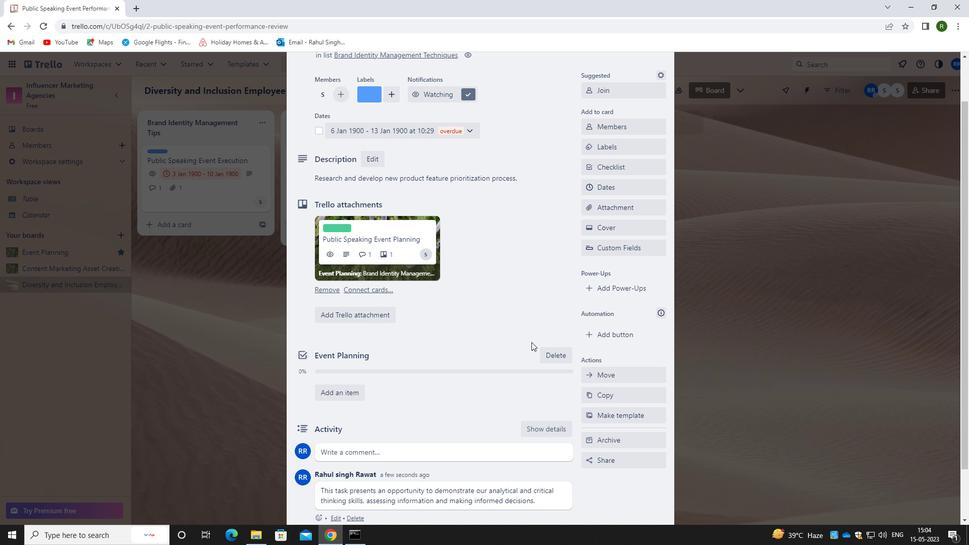 
Action: Mouse scrolled (530, 342) with delta (0, 0)
Screenshot: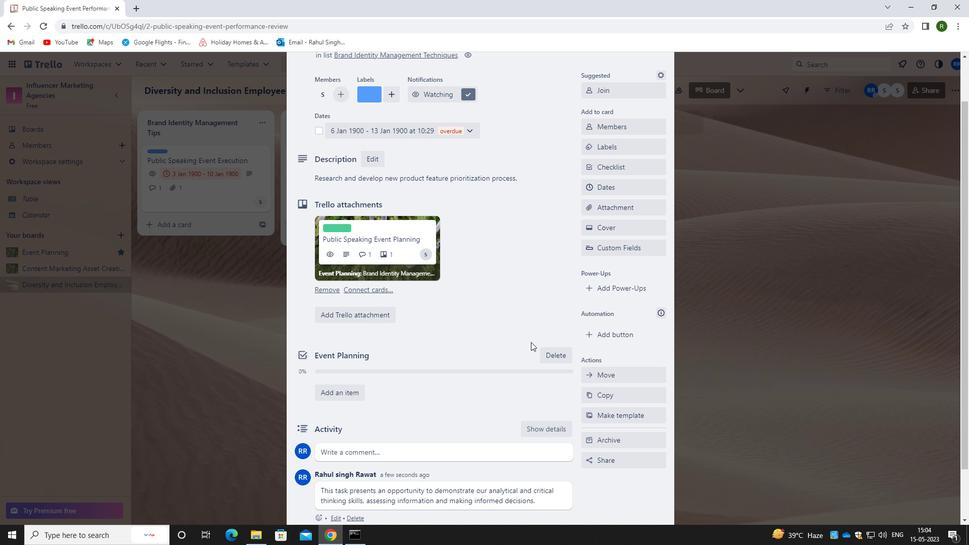 
